 Task: Add an event with the title Conference: Industry Summit, date '2024/05/20', time 7:30 AM to 9:30 AMand add a description: The Industry Summit is a premier gathering of professionals, experts, and thought leaders in a specific industry or field. It serves as a platform for networking, knowledge sharing, and collaboration, bringing together key stakeholders to discuss emerging trends, challenges, and opportunities within the industry._x000D_
_x000D_
, put the event into Orange category . Add location for the event as: 789 Paseo del Prado, Madrid, Spain, logged in from the account softage.1@softage.netand send the event invitation to softage.7@softage.net and softage.8@softage.net. Set a reminder for the event 3 day before
Action: Mouse moved to (134, 133)
Screenshot: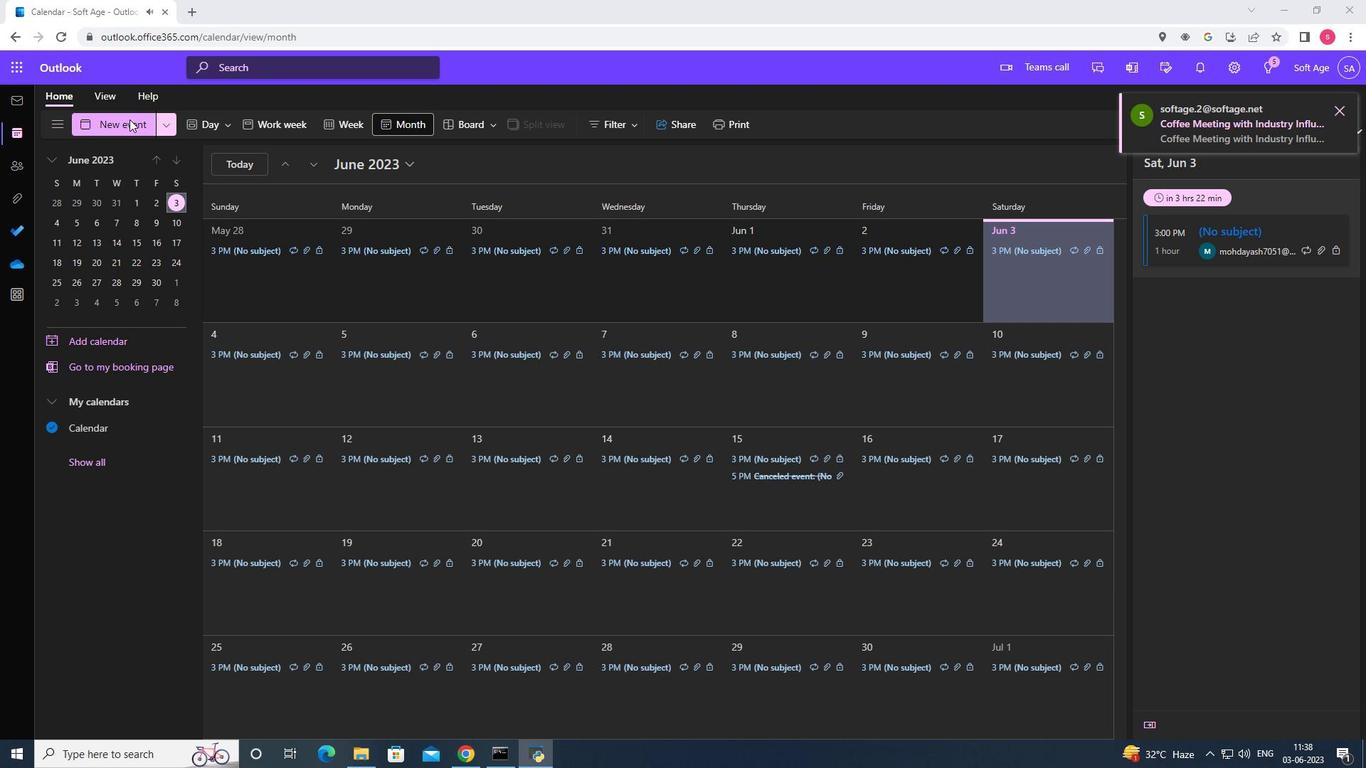 
Action: Mouse pressed left at (134, 133)
Screenshot: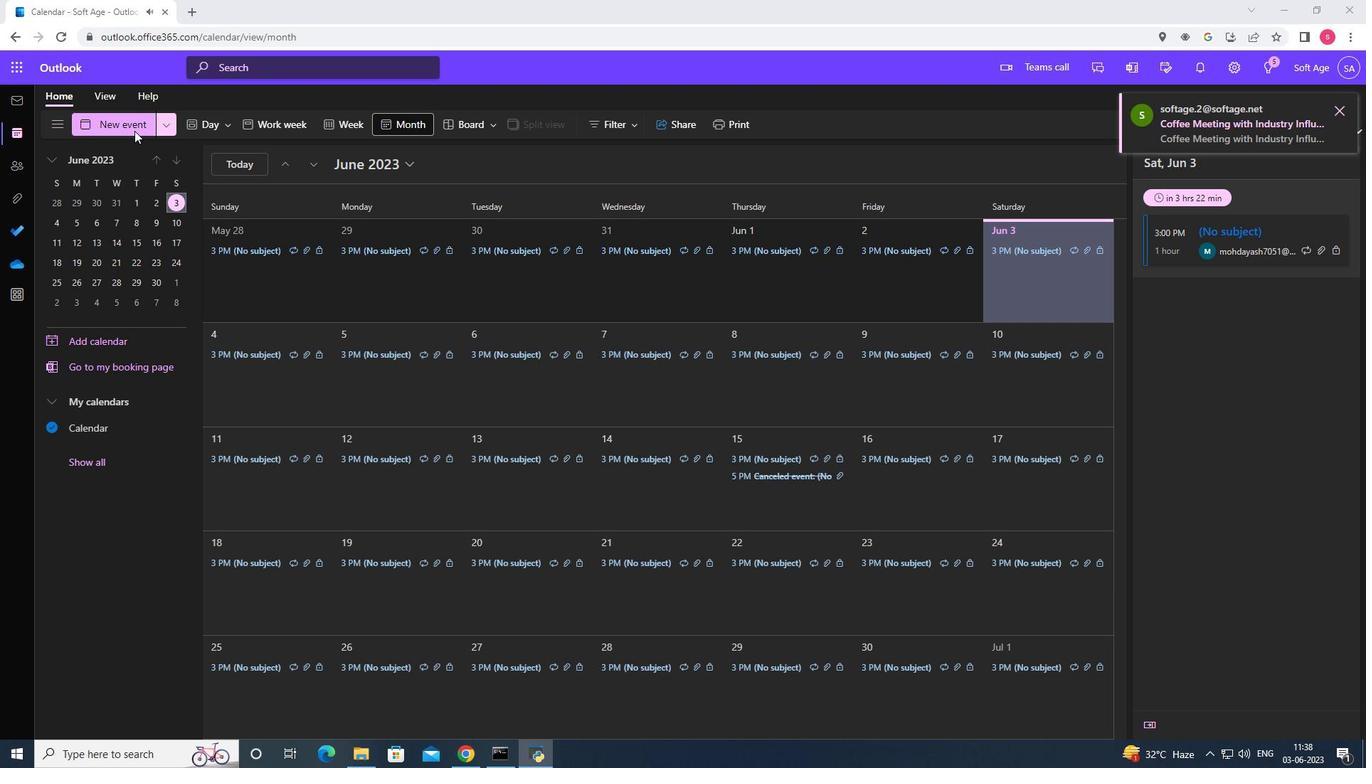 
Action: Mouse moved to (337, 202)
Screenshot: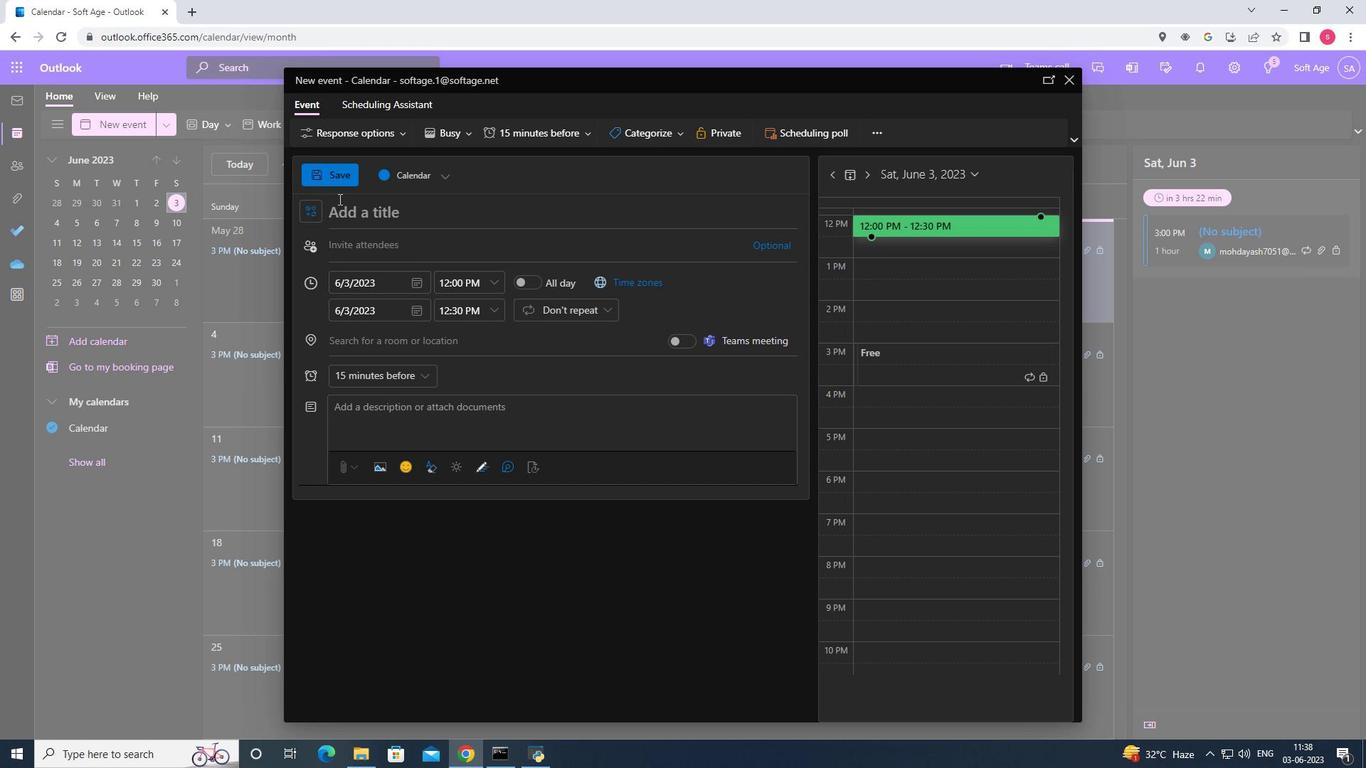 
Action: Key pressed <Key.shift><Key.shift><Key.shift><Key.shift><Key.shift><Key.shift><Key.shift>Conference<Key.shift><Key.shift><Key.shift><Key.shift><Key.shift><Key.shift><Key.shift><Key.shift><Key.shift><Key.shift><Key.shift><Key.shift><Key.shift><Key.shift><Key.shift><Key.shift><Key.shift><Key.shift><Key.shift><Key.shift><Key.shift><Key.shift><Key.shift><Key.shift><Key.shift>:<Key.space><Key.shift>Industry<Key.space><Key.shift>Summit
Screenshot: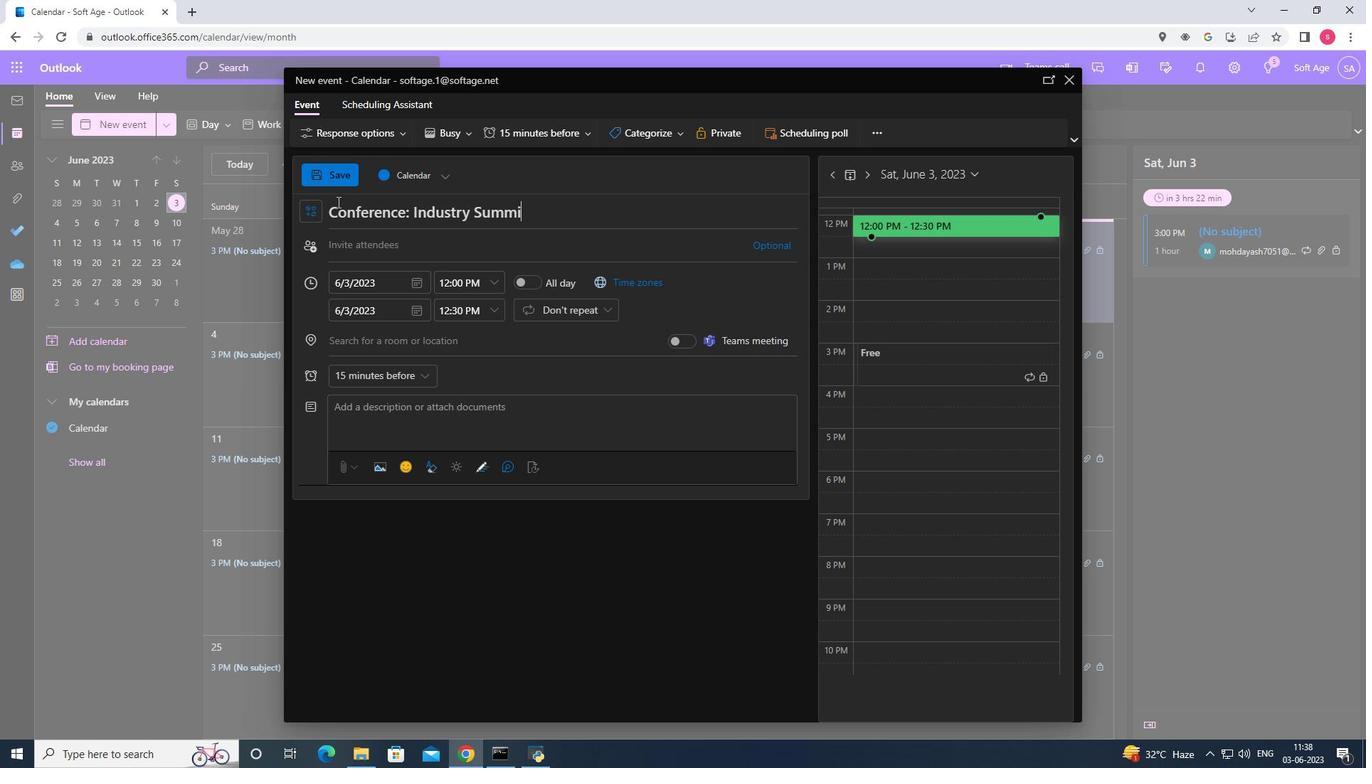 
Action: Mouse moved to (414, 288)
Screenshot: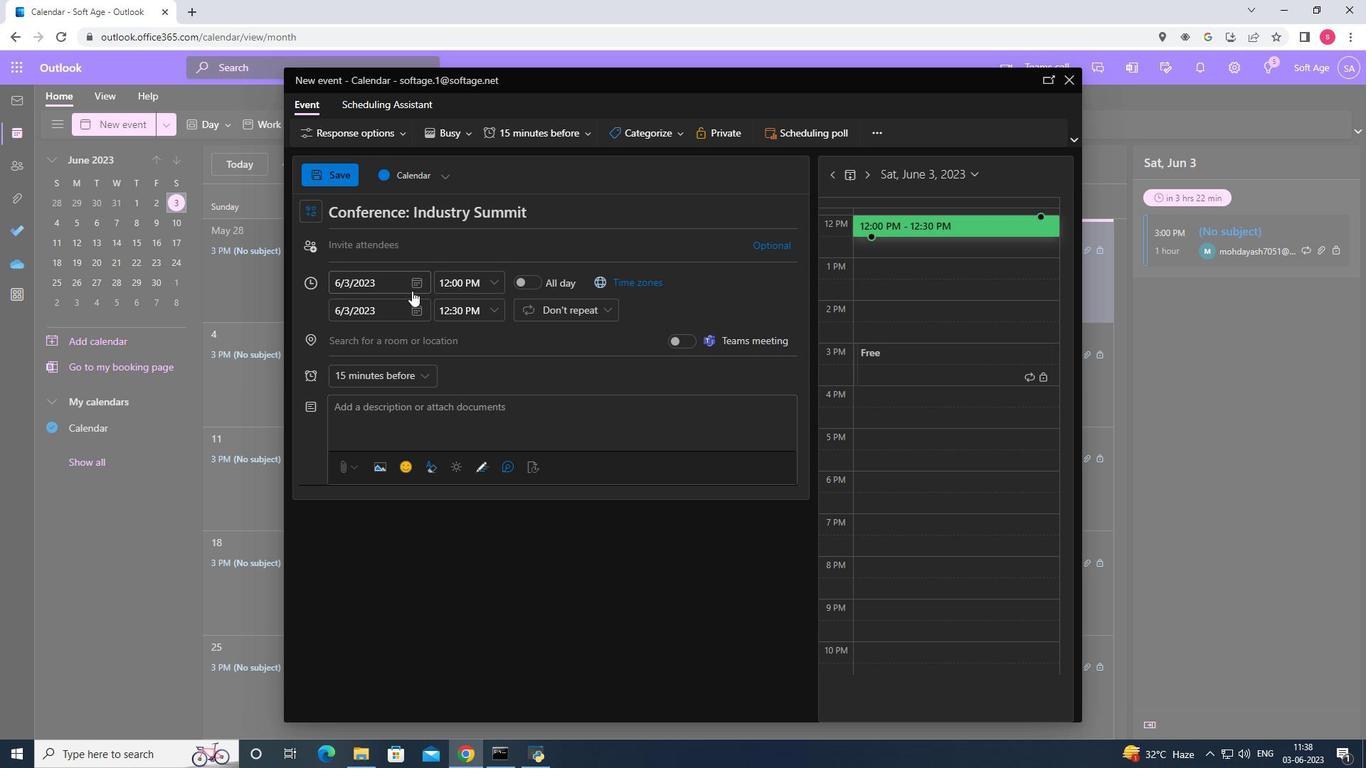 
Action: Mouse pressed left at (414, 288)
Screenshot: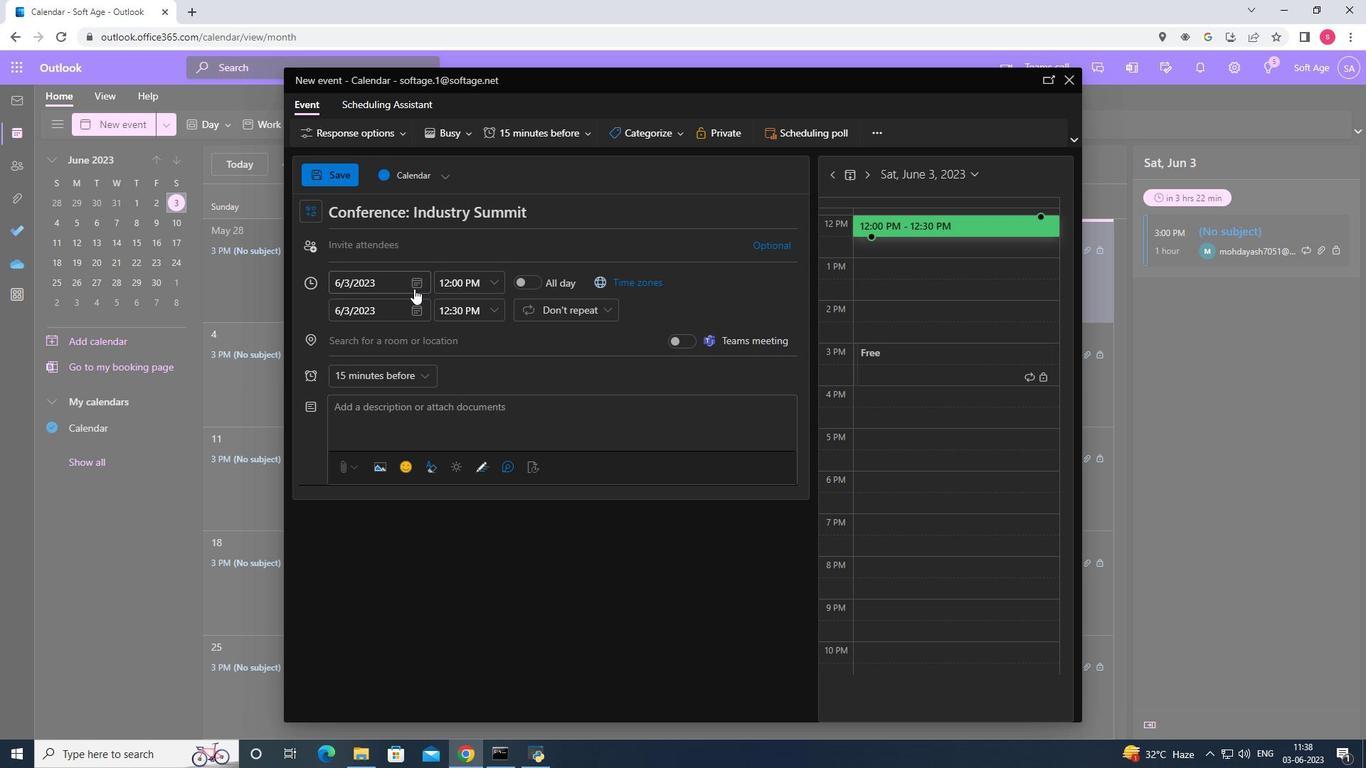 
Action: Mouse moved to (469, 309)
Screenshot: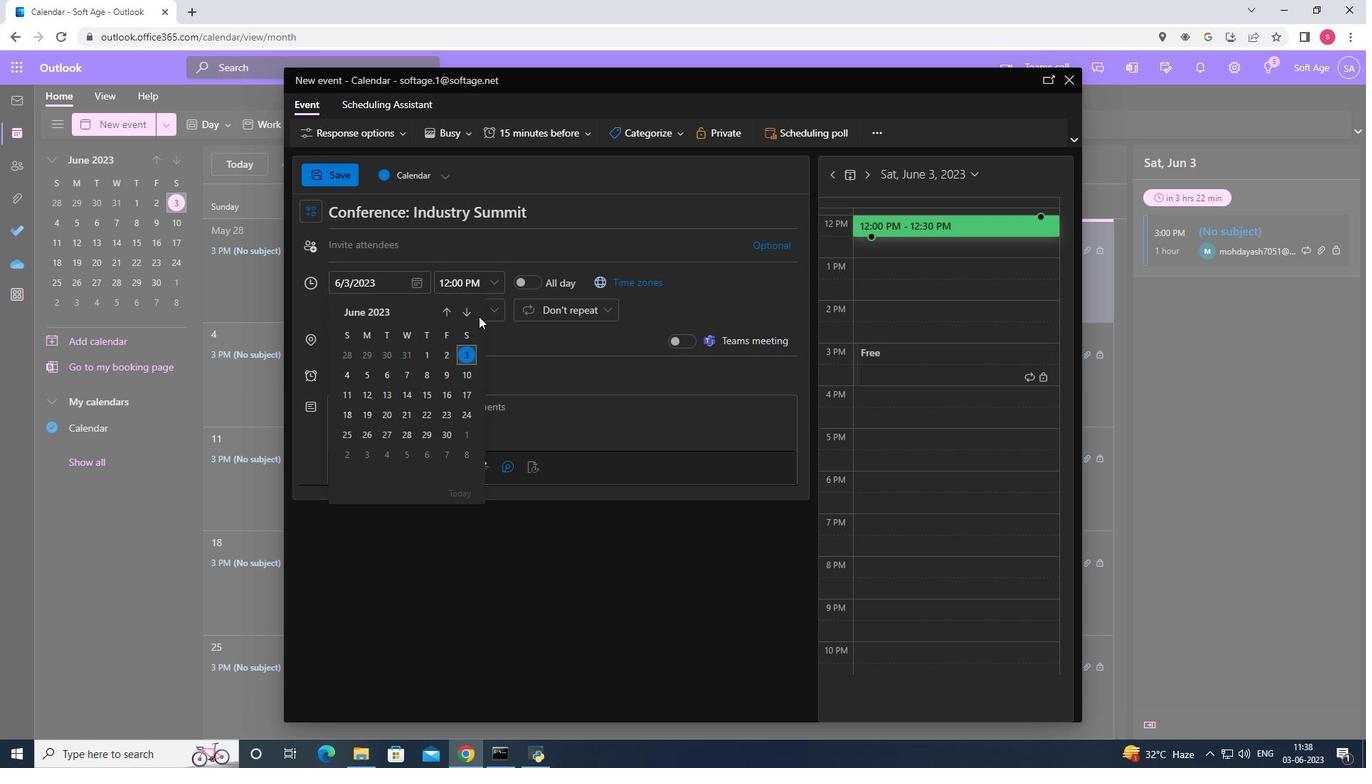
Action: Mouse pressed left at (469, 309)
Screenshot: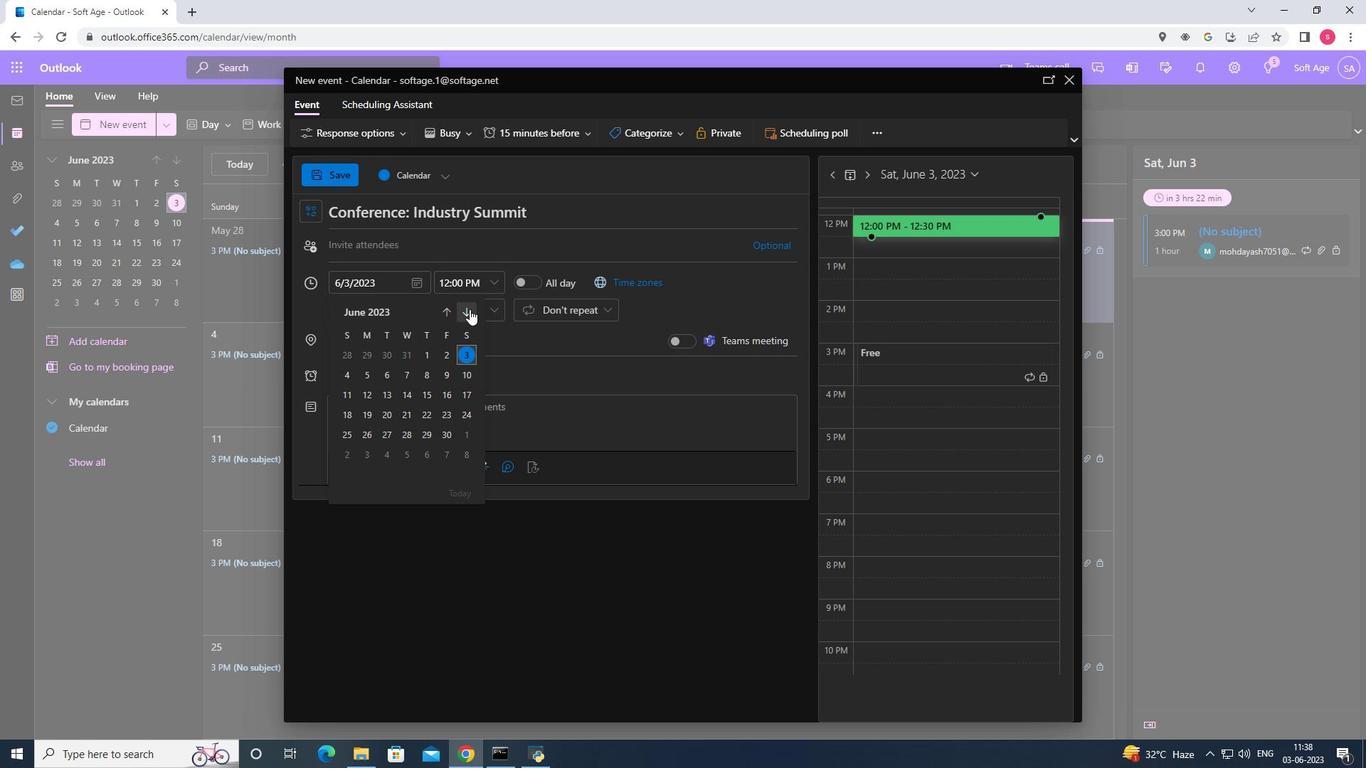 
Action: Mouse pressed left at (469, 309)
Screenshot: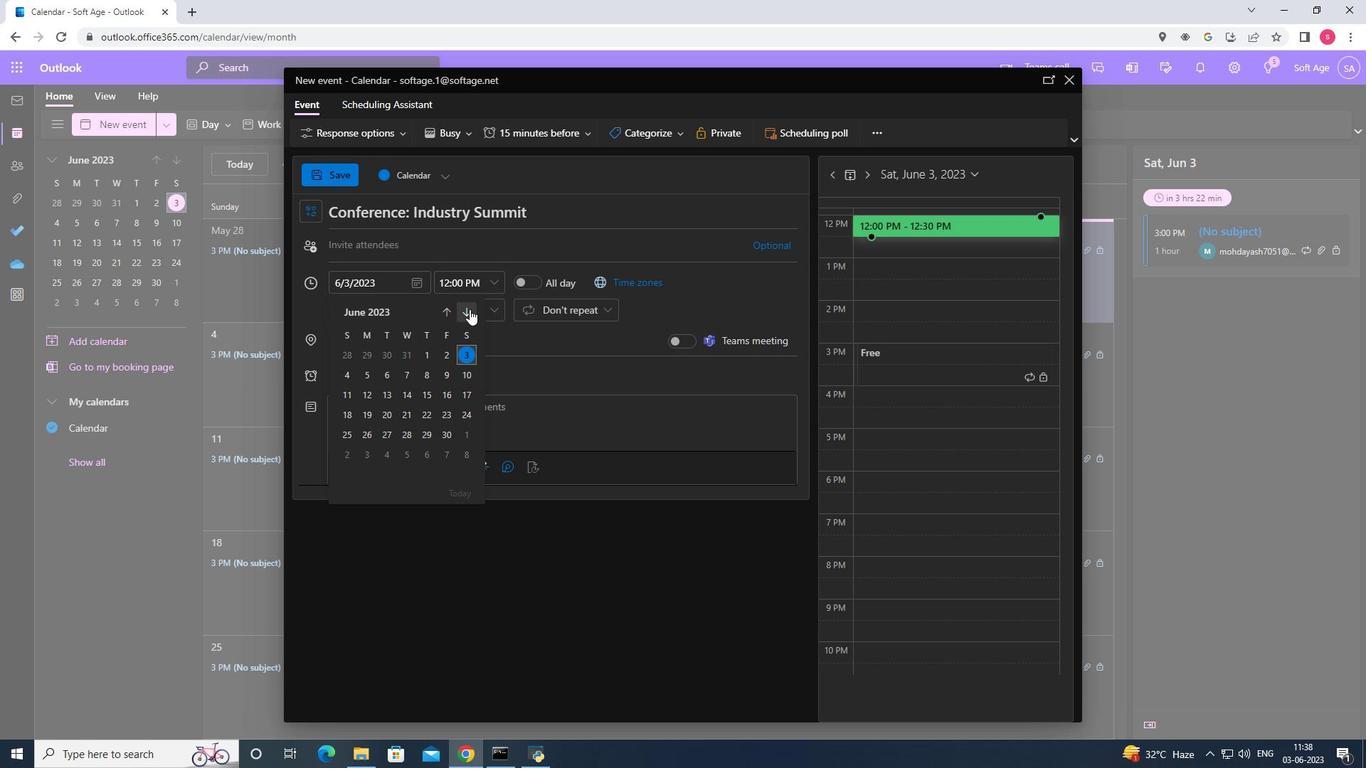 
Action: Mouse pressed left at (469, 309)
Screenshot: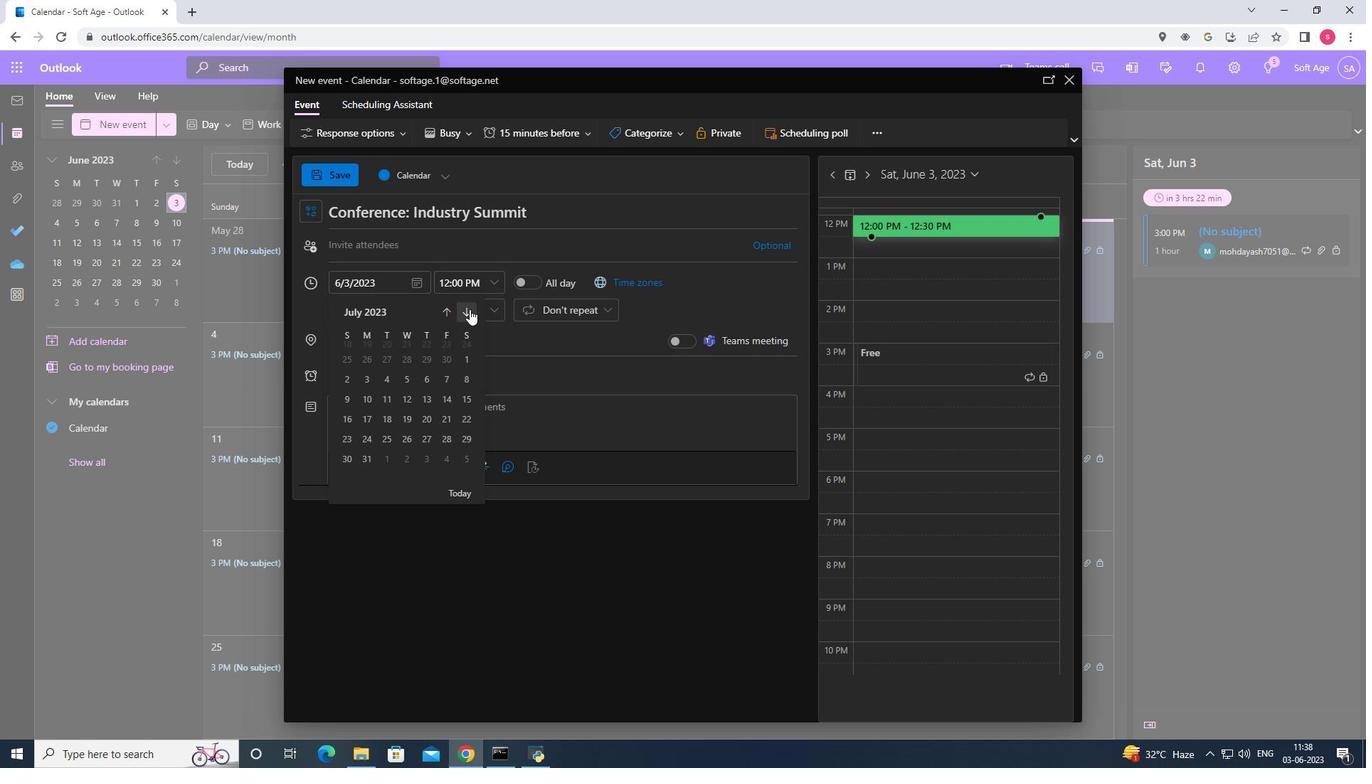 
Action: Mouse pressed left at (469, 309)
Screenshot: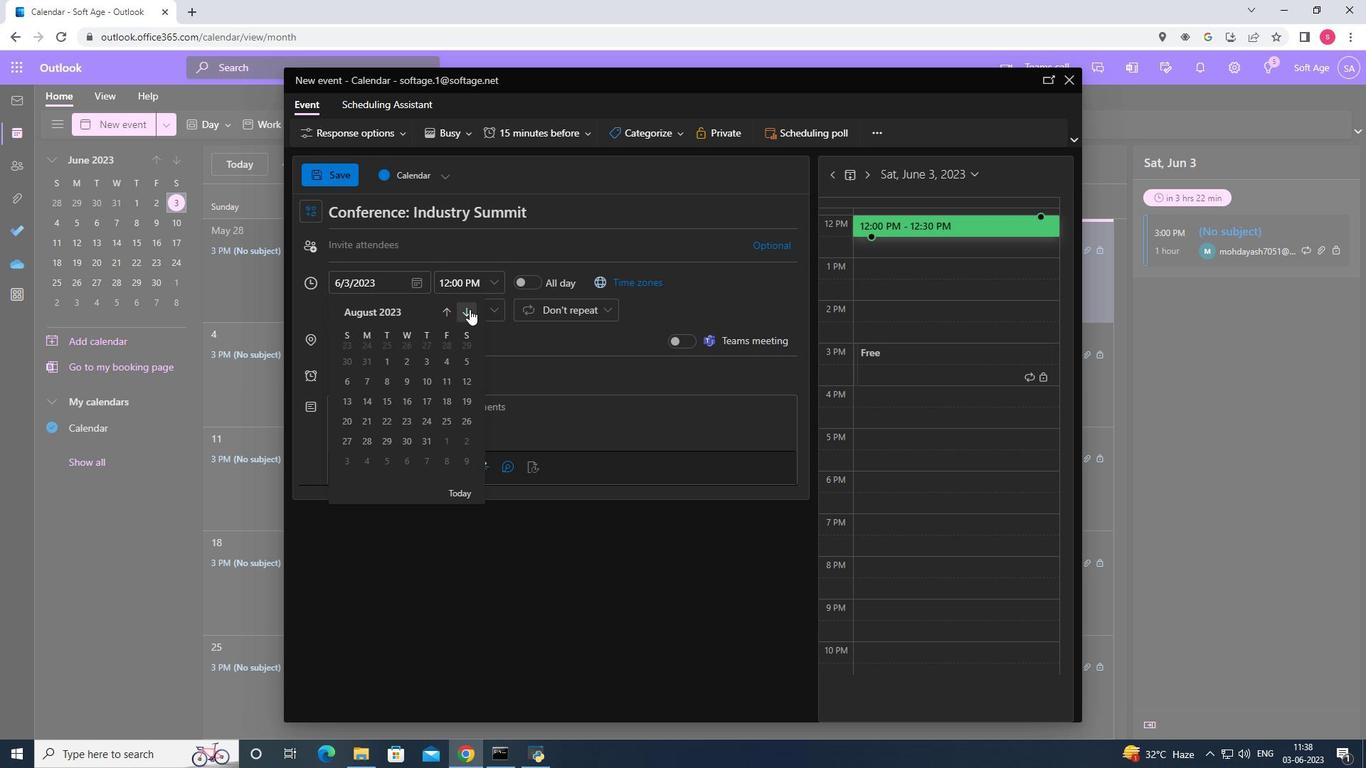 
Action: Mouse pressed left at (469, 309)
Screenshot: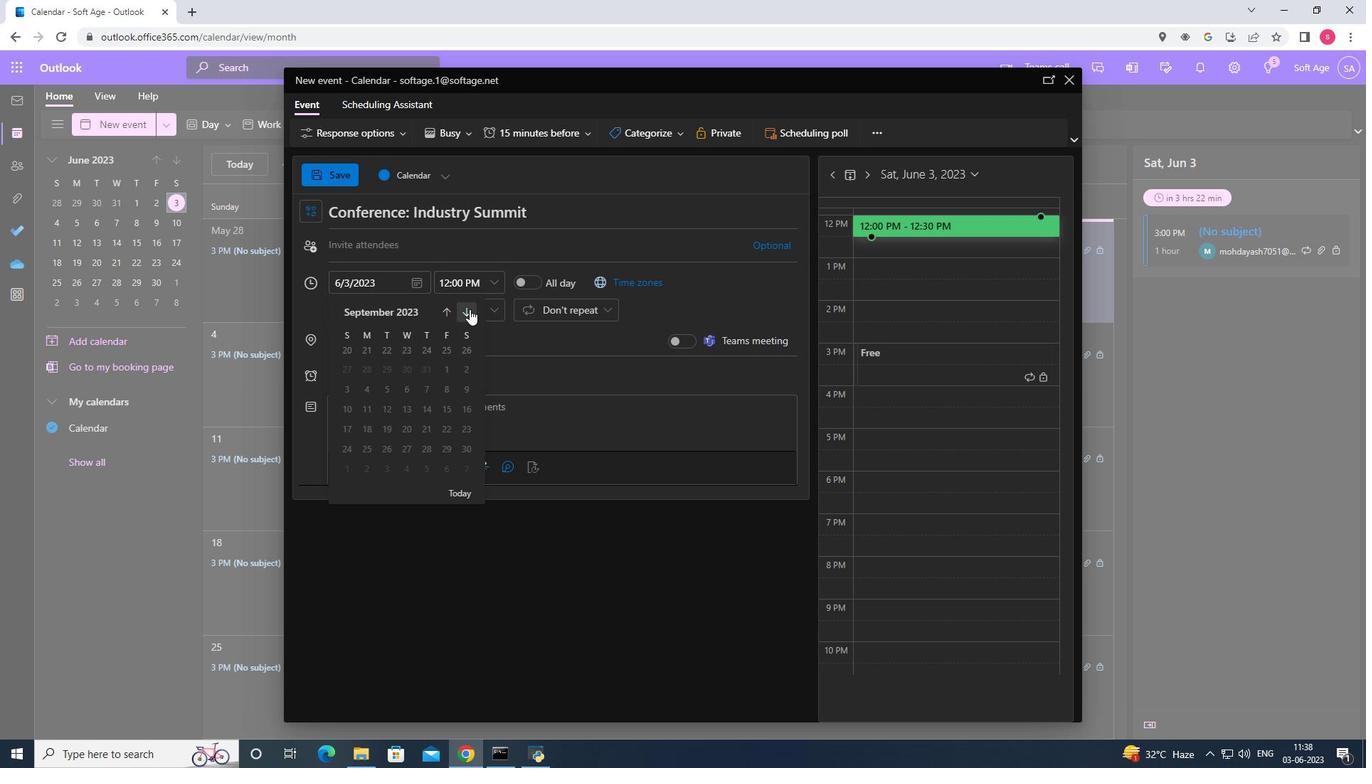
Action: Mouse pressed left at (469, 309)
Screenshot: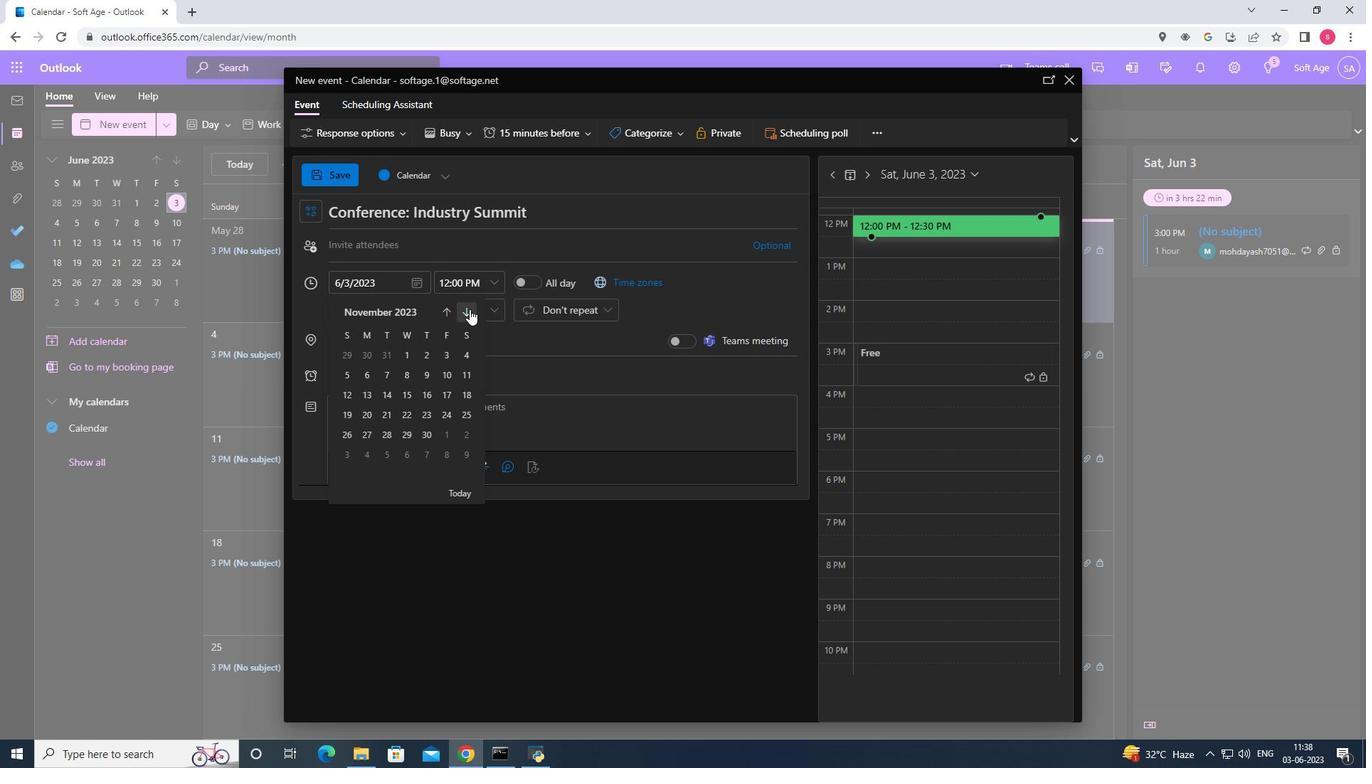 
Action: Mouse pressed left at (469, 309)
Screenshot: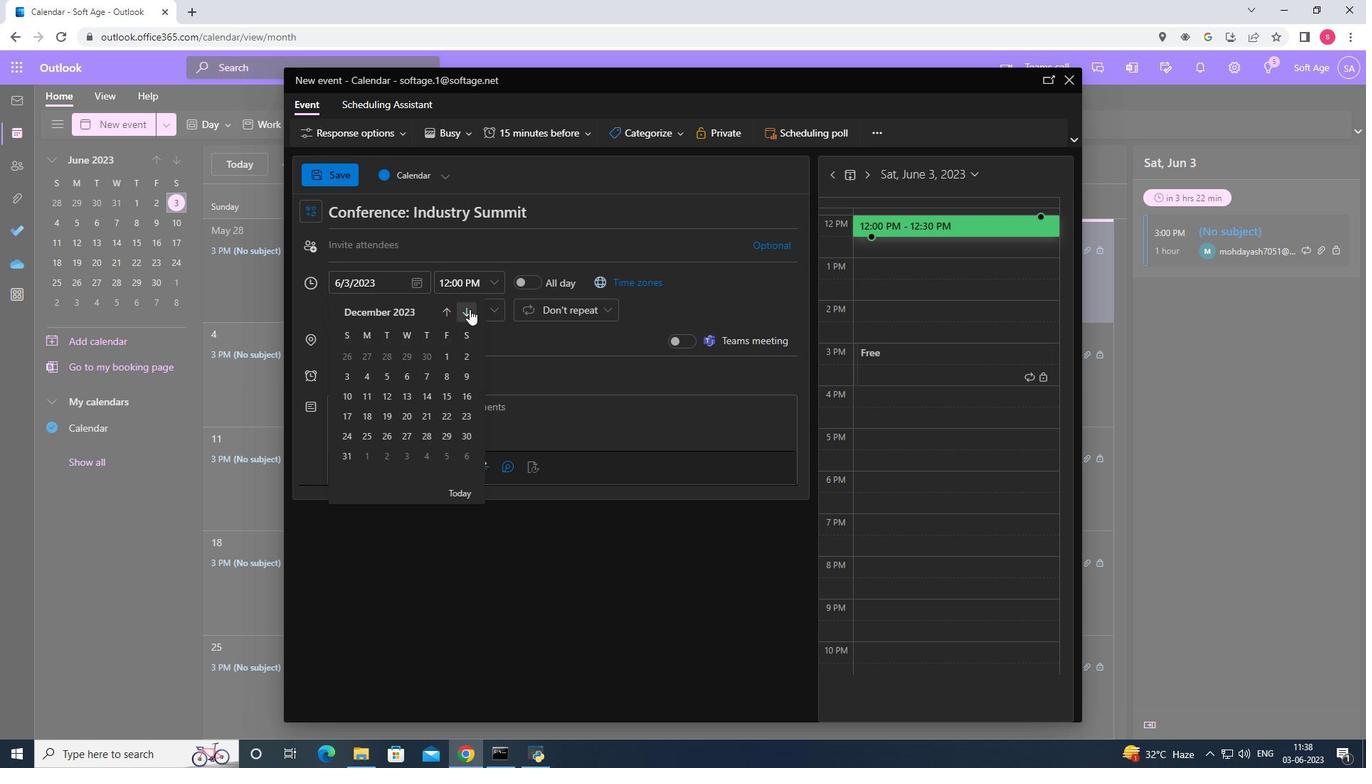 
Action: Mouse pressed left at (469, 309)
Screenshot: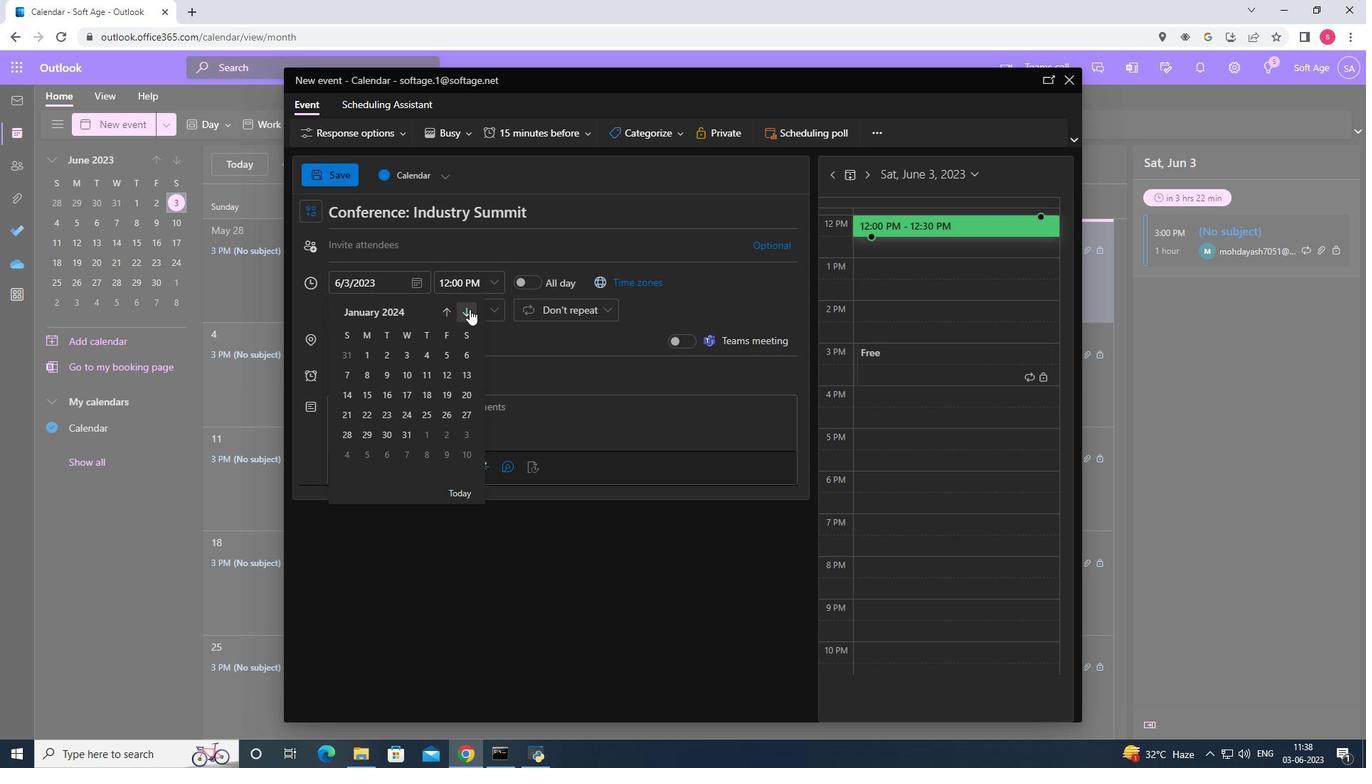 
Action: Mouse pressed left at (469, 309)
Screenshot: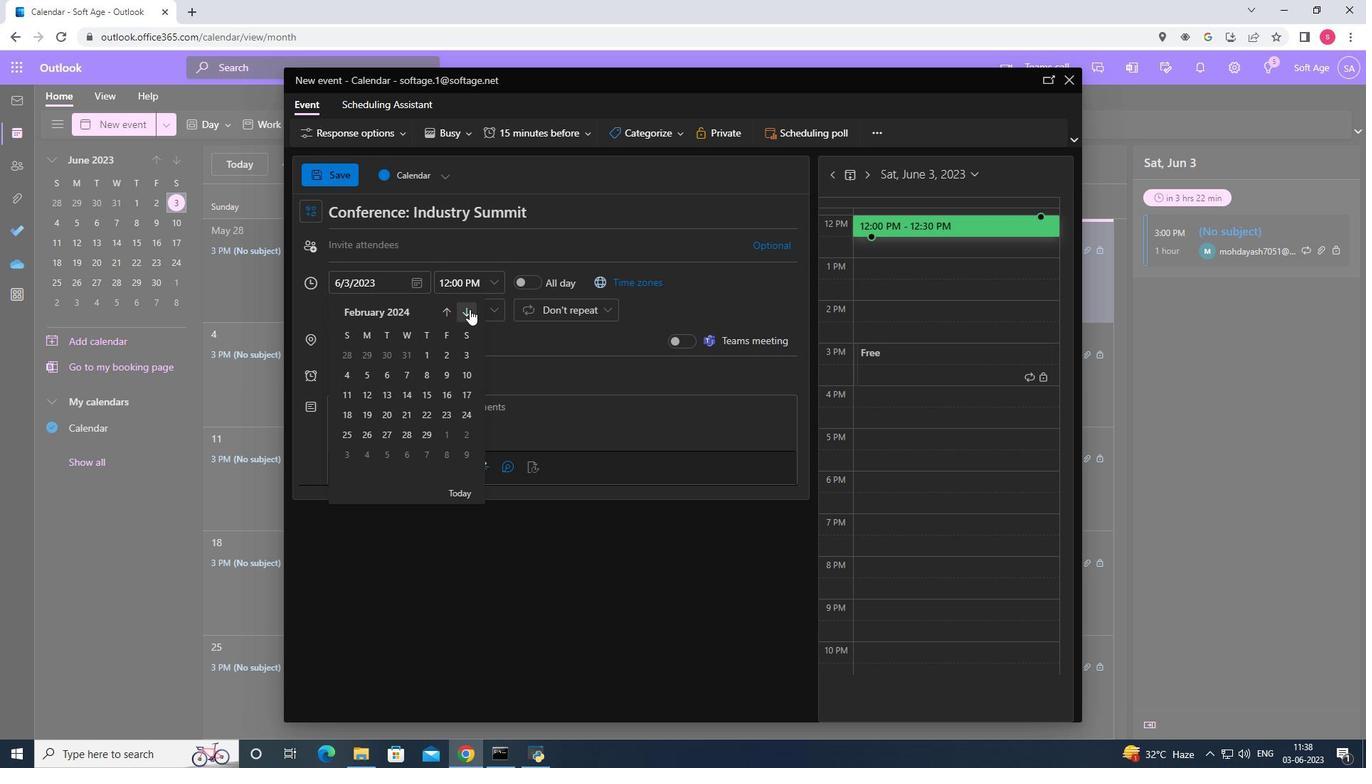 
Action: Mouse pressed left at (469, 309)
Screenshot: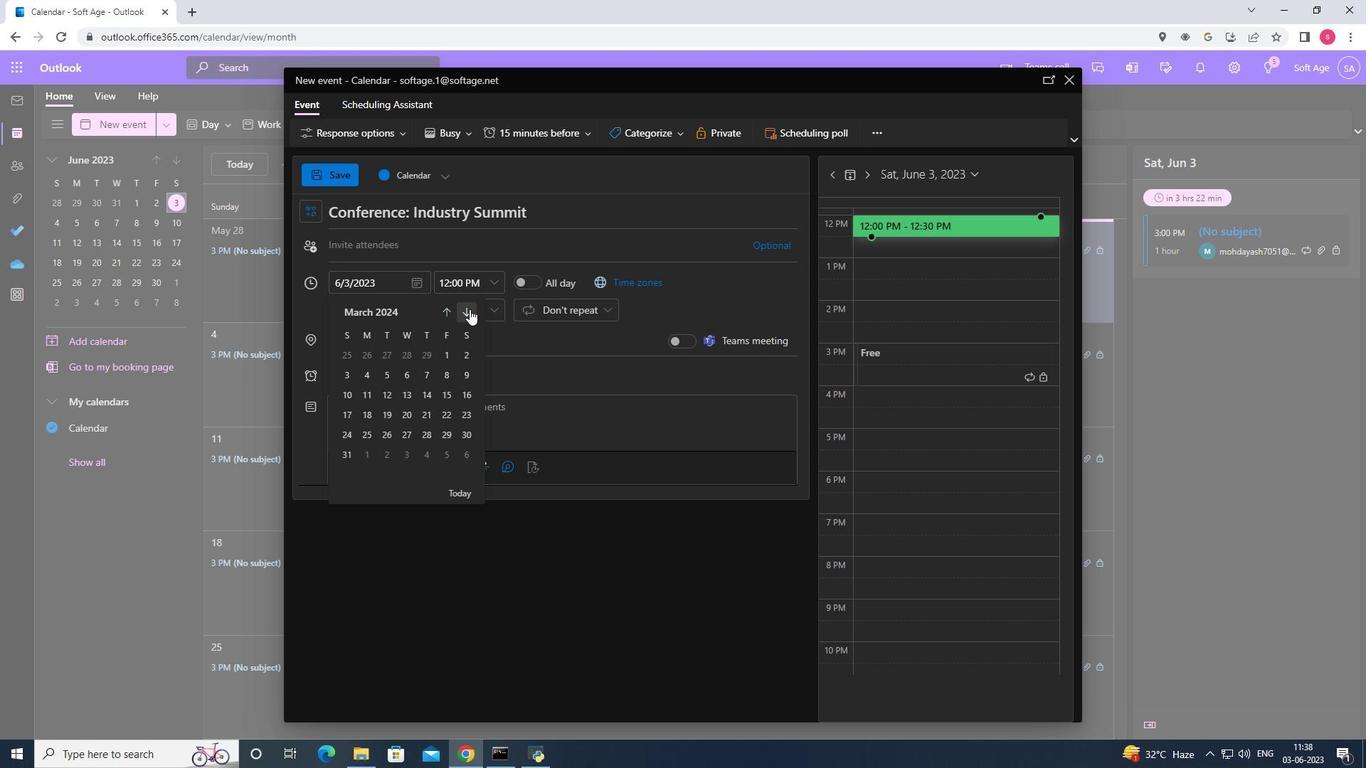 
Action: Mouse pressed left at (469, 309)
Screenshot: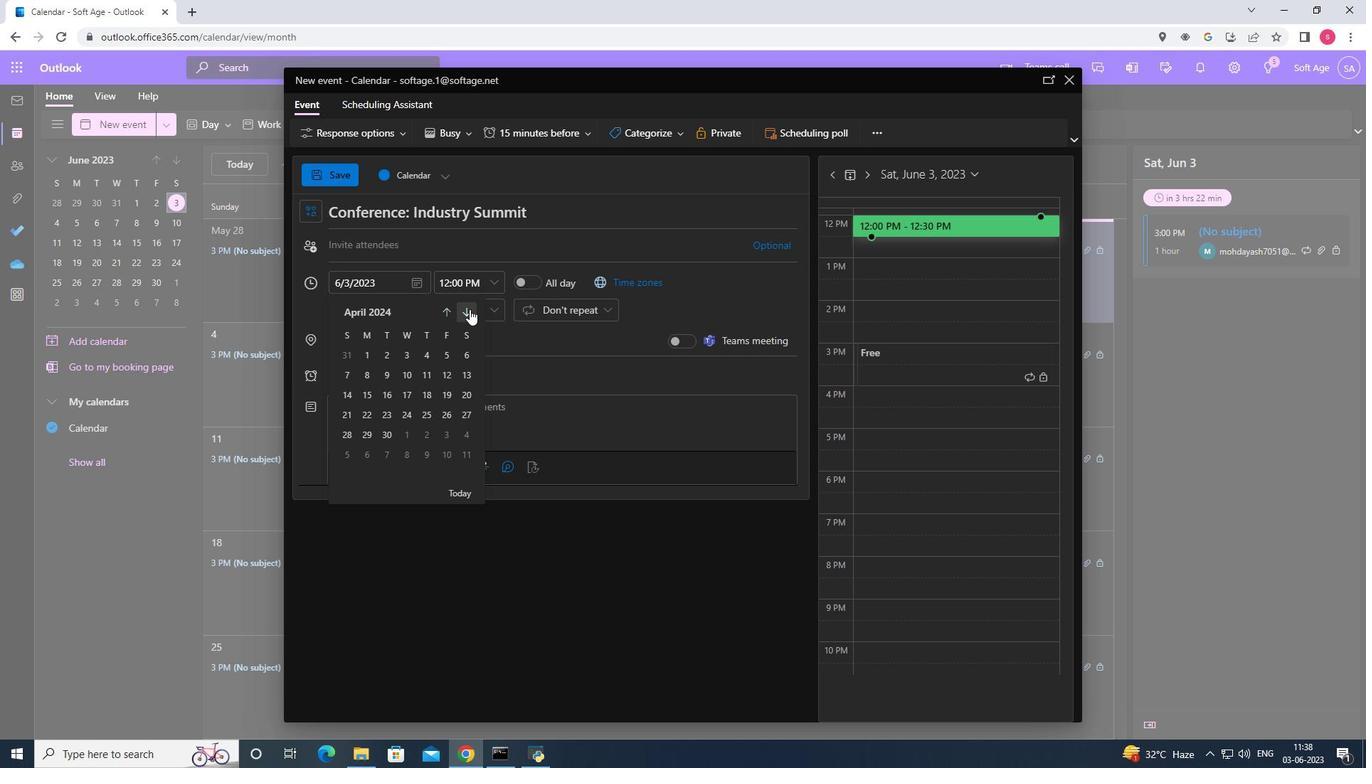 
Action: Mouse moved to (370, 419)
Screenshot: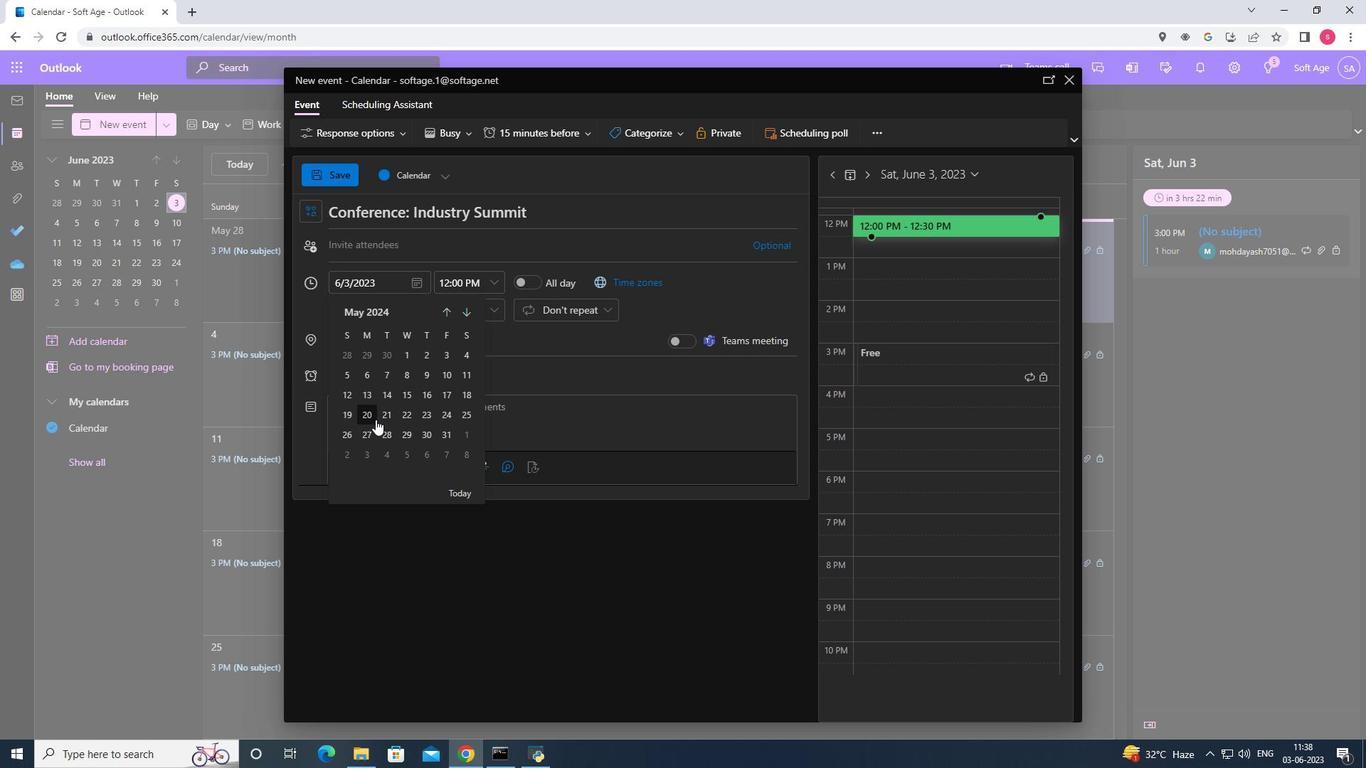 
Action: Mouse pressed left at (370, 419)
Screenshot: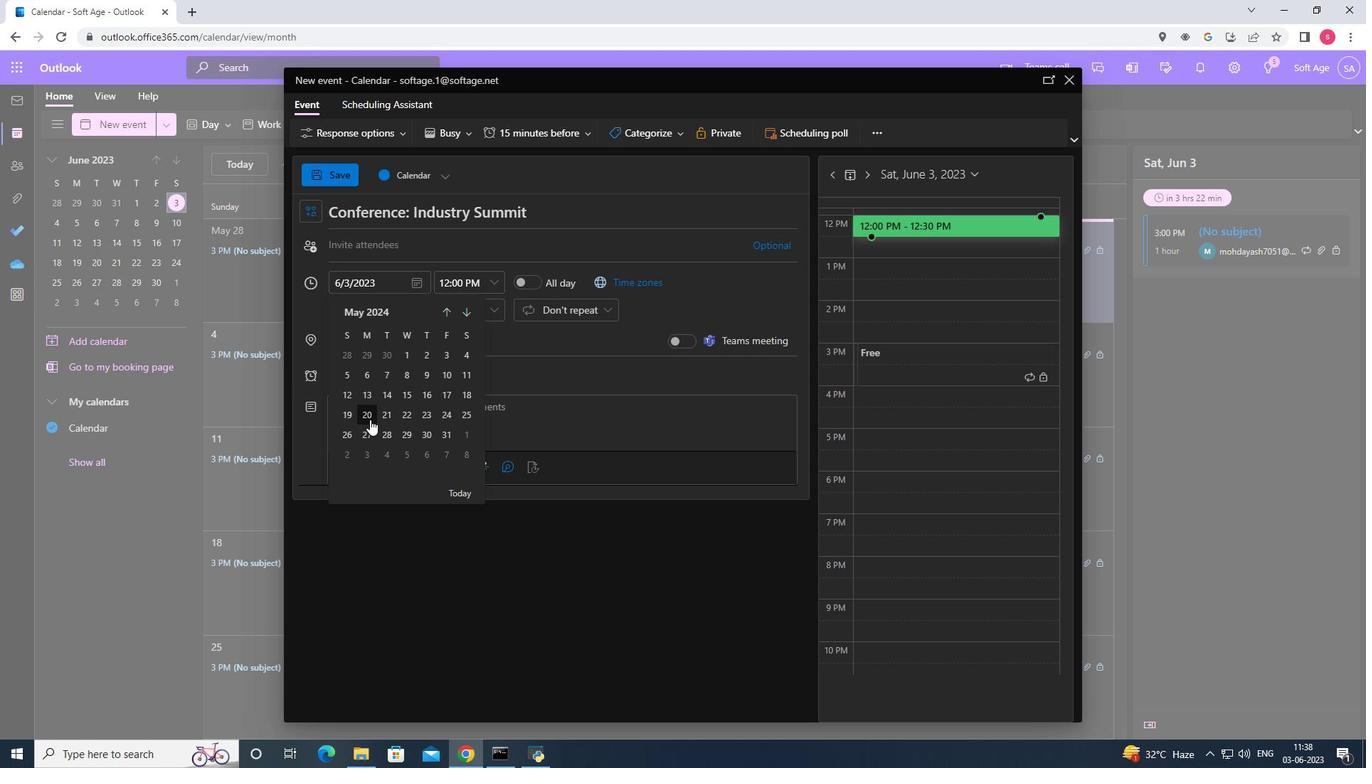 
Action: Mouse moved to (491, 286)
Screenshot: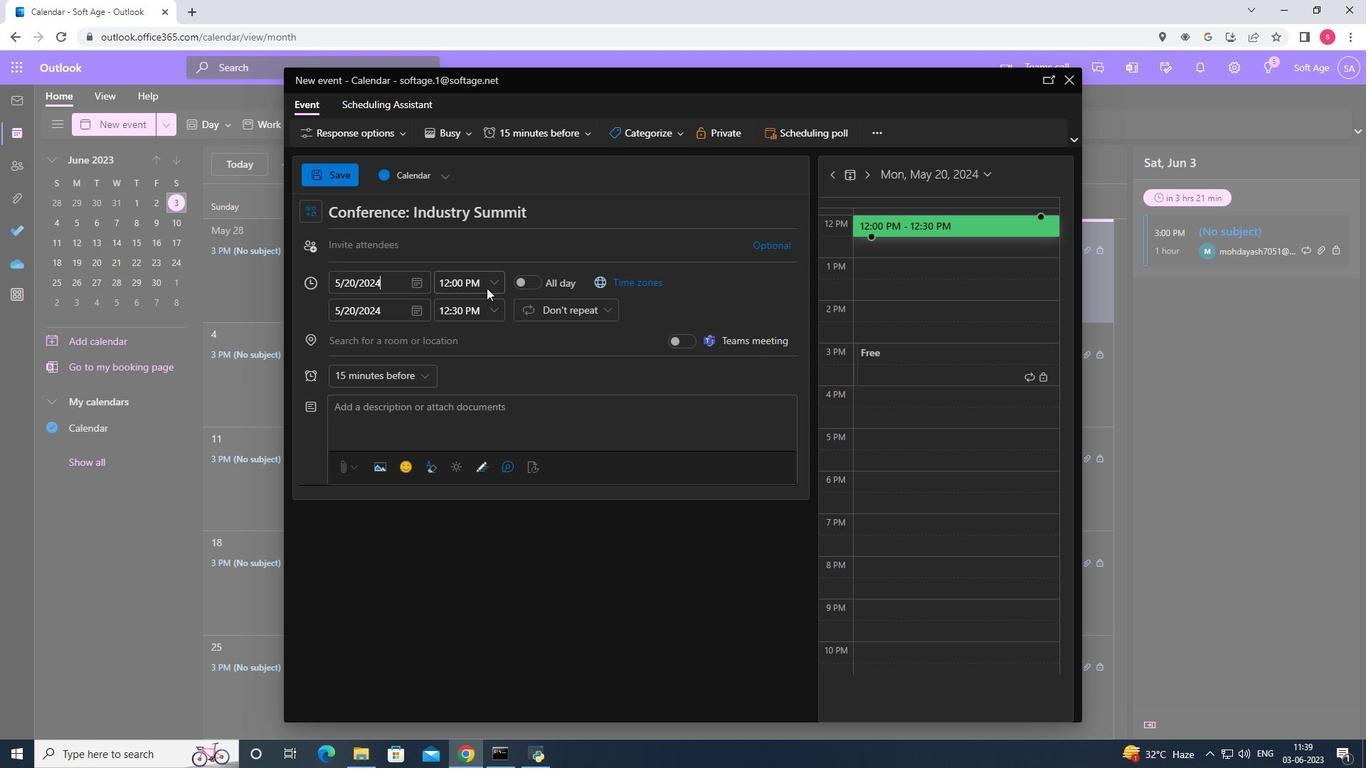 
Action: Mouse pressed left at (491, 286)
Screenshot: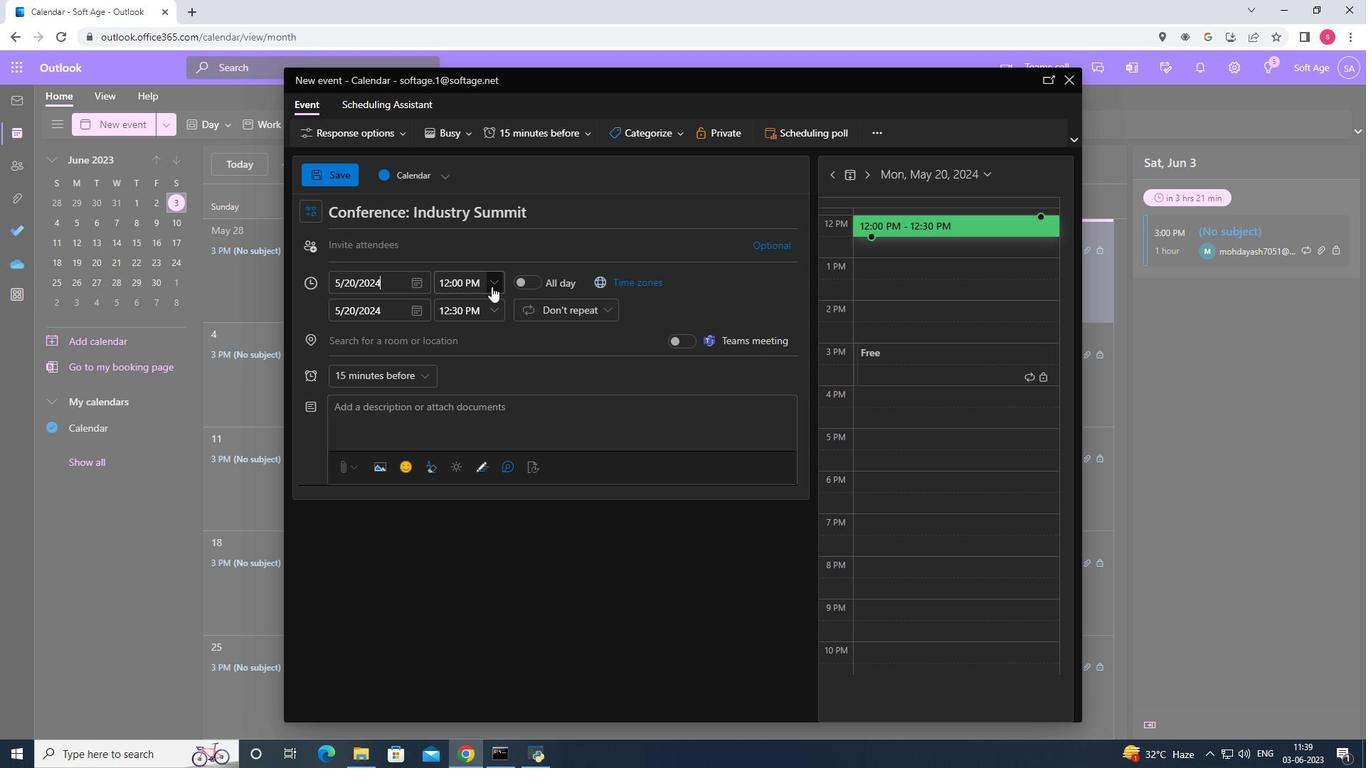 
Action: Mouse moved to (512, 301)
Screenshot: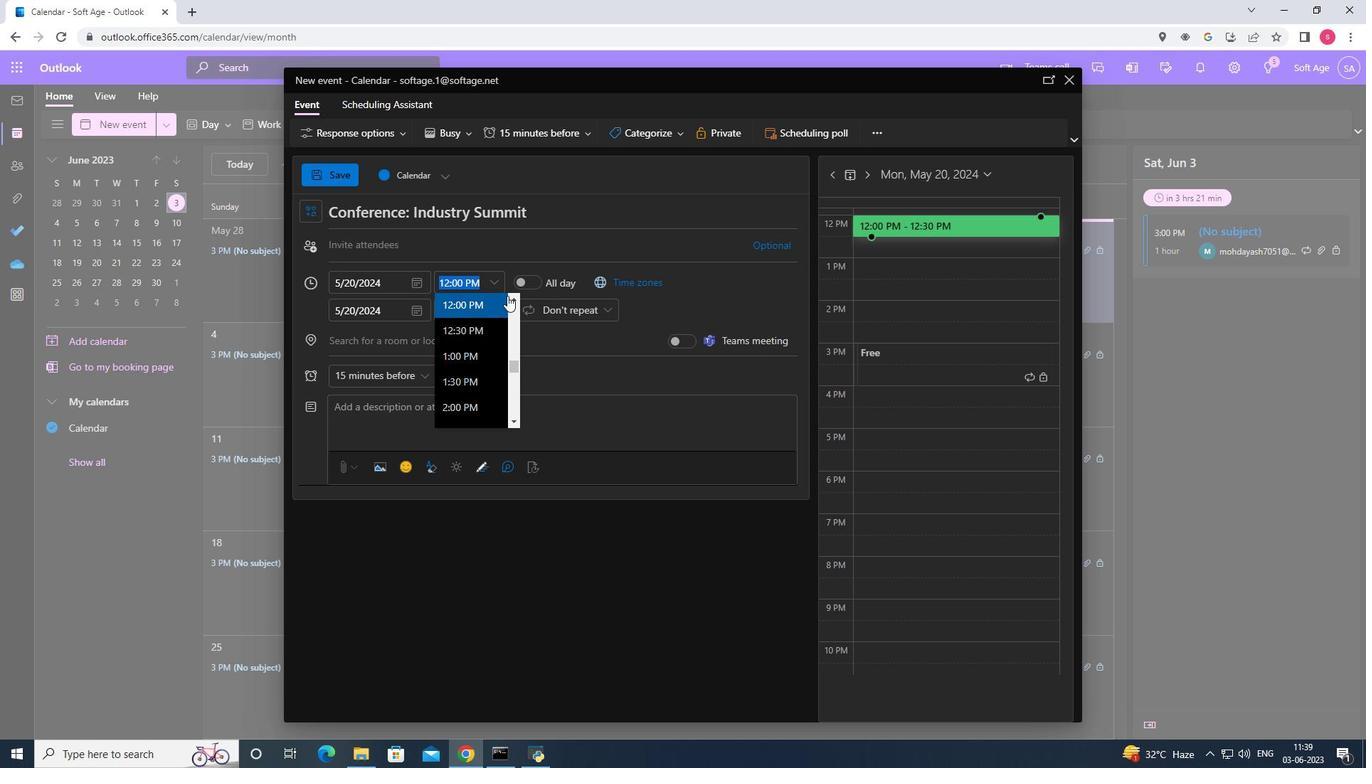 
Action: Mouse pressed left at (512, 301)
Screenshot: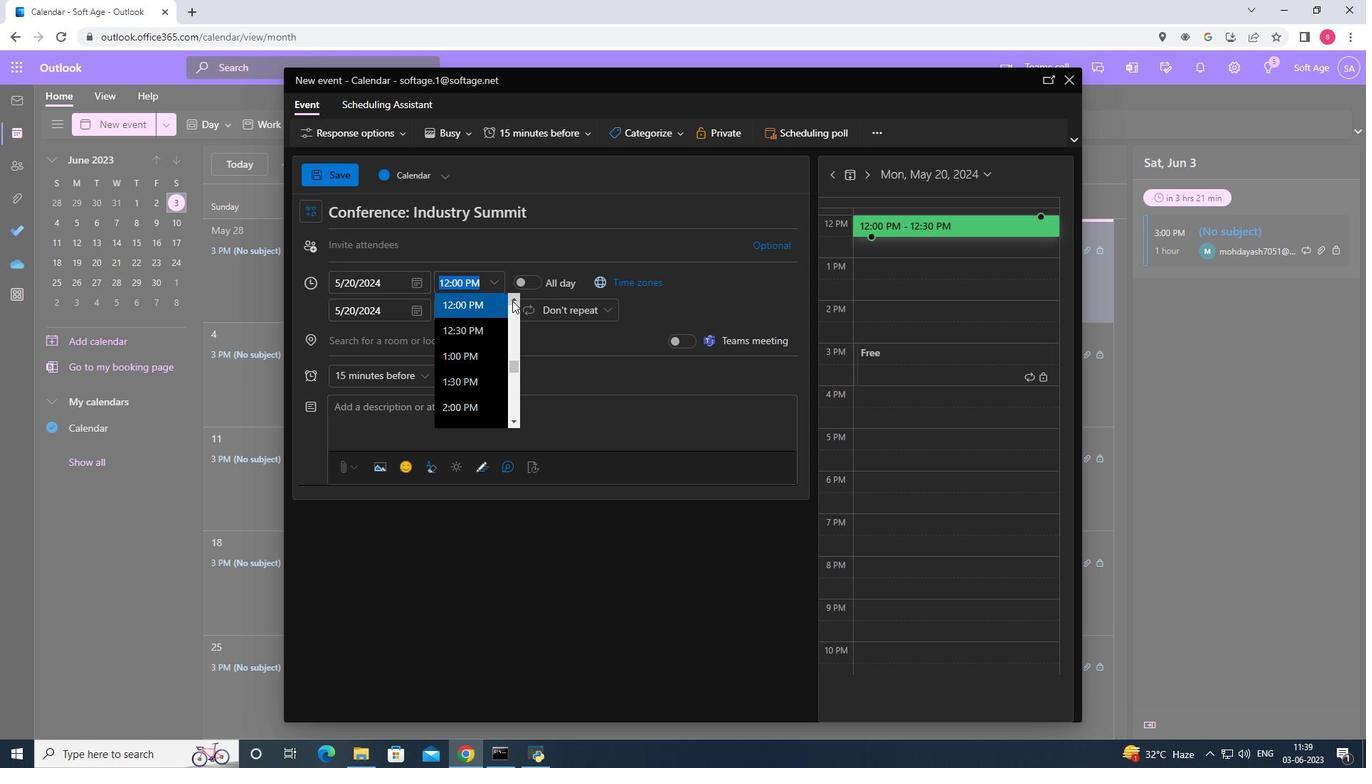 
Action: Mouse pressed left at (512, 301)
Screenshot: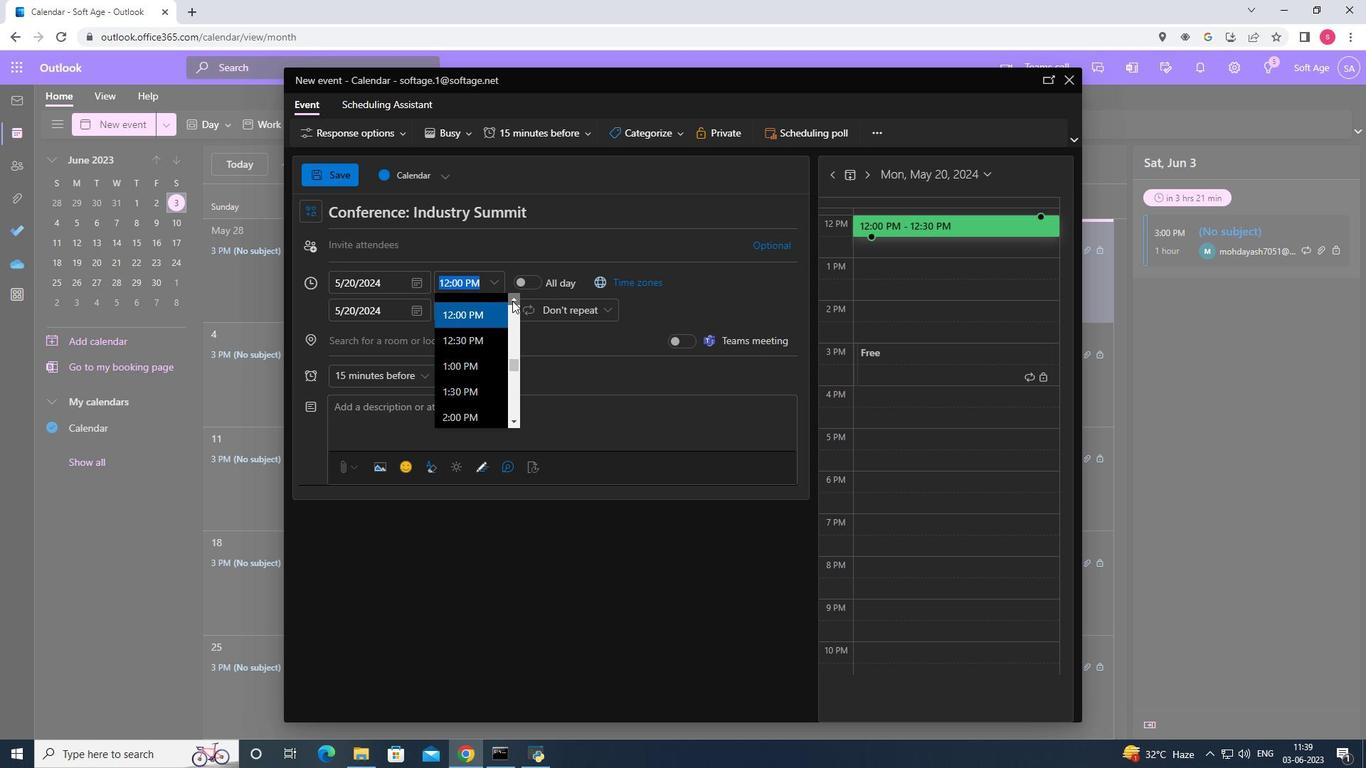 
Action: Mouse pressed left at (512, 301)
Screenshot: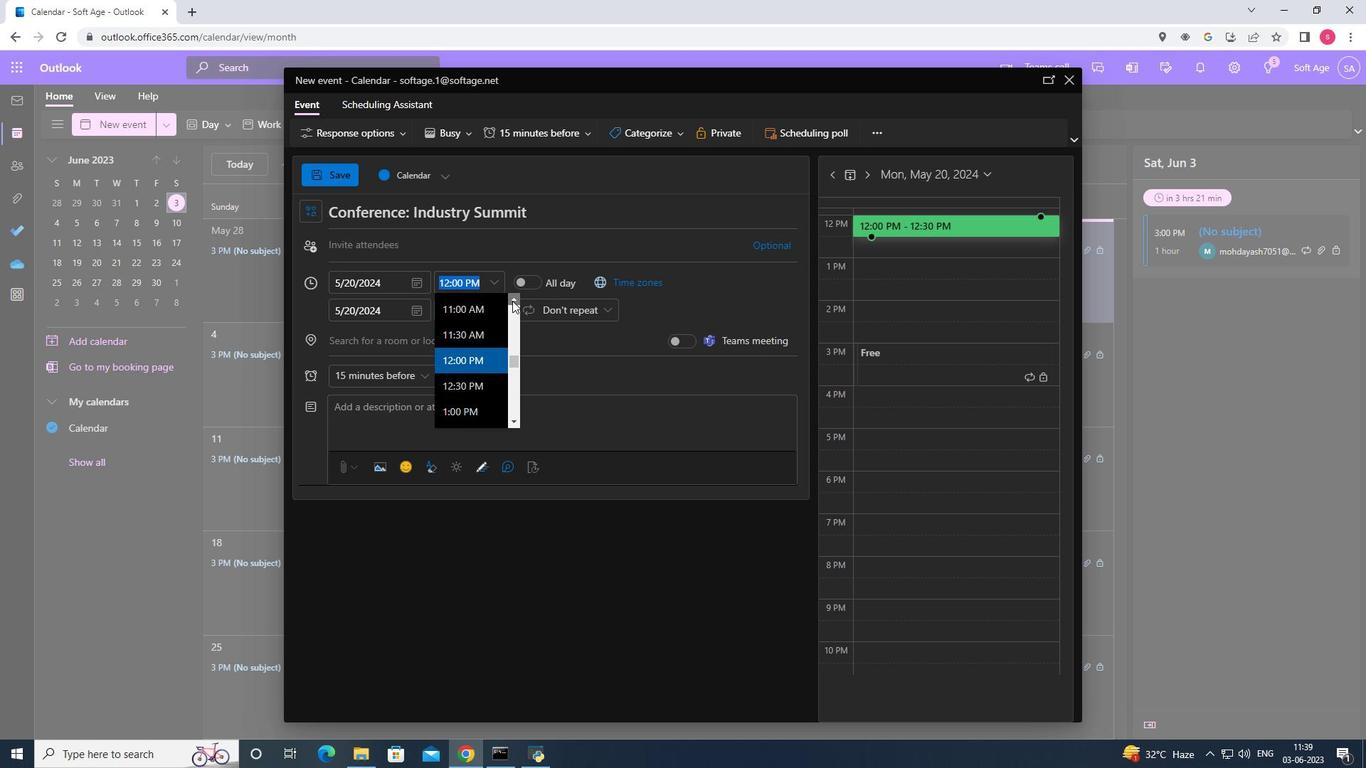 
Action: Mouse moved to (453, 377)
Screenshot: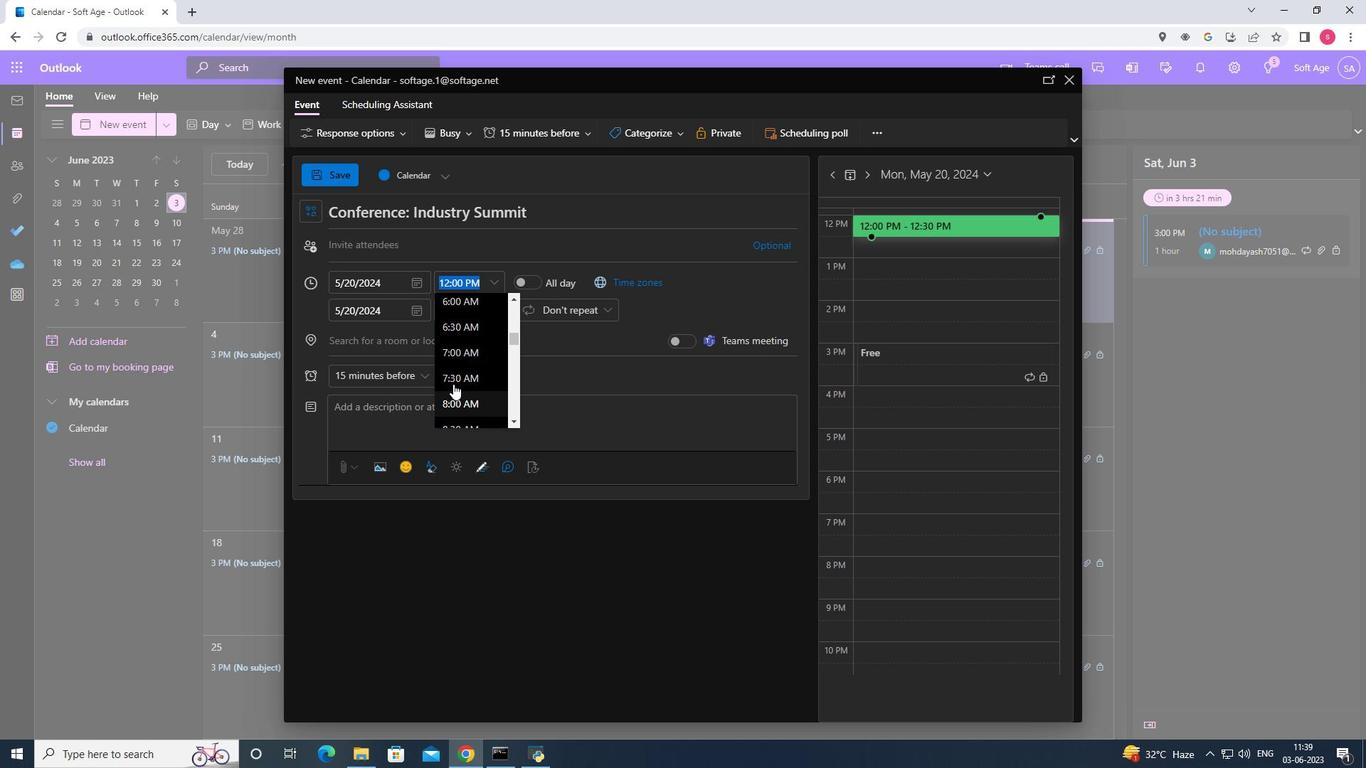 
Action: Mouse pressed left at (453, 377)
Screenshot: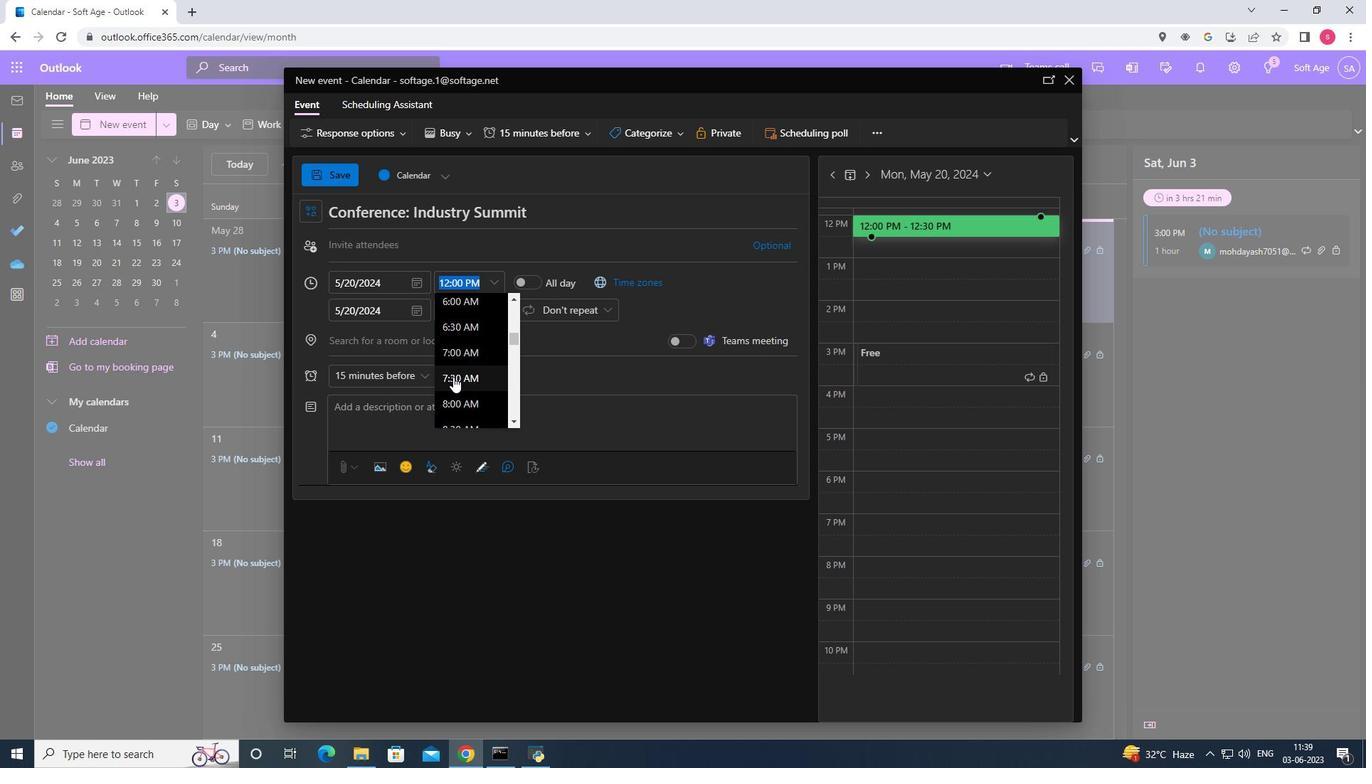 
Action: Mouse moved to (501, 311)
Screenshot: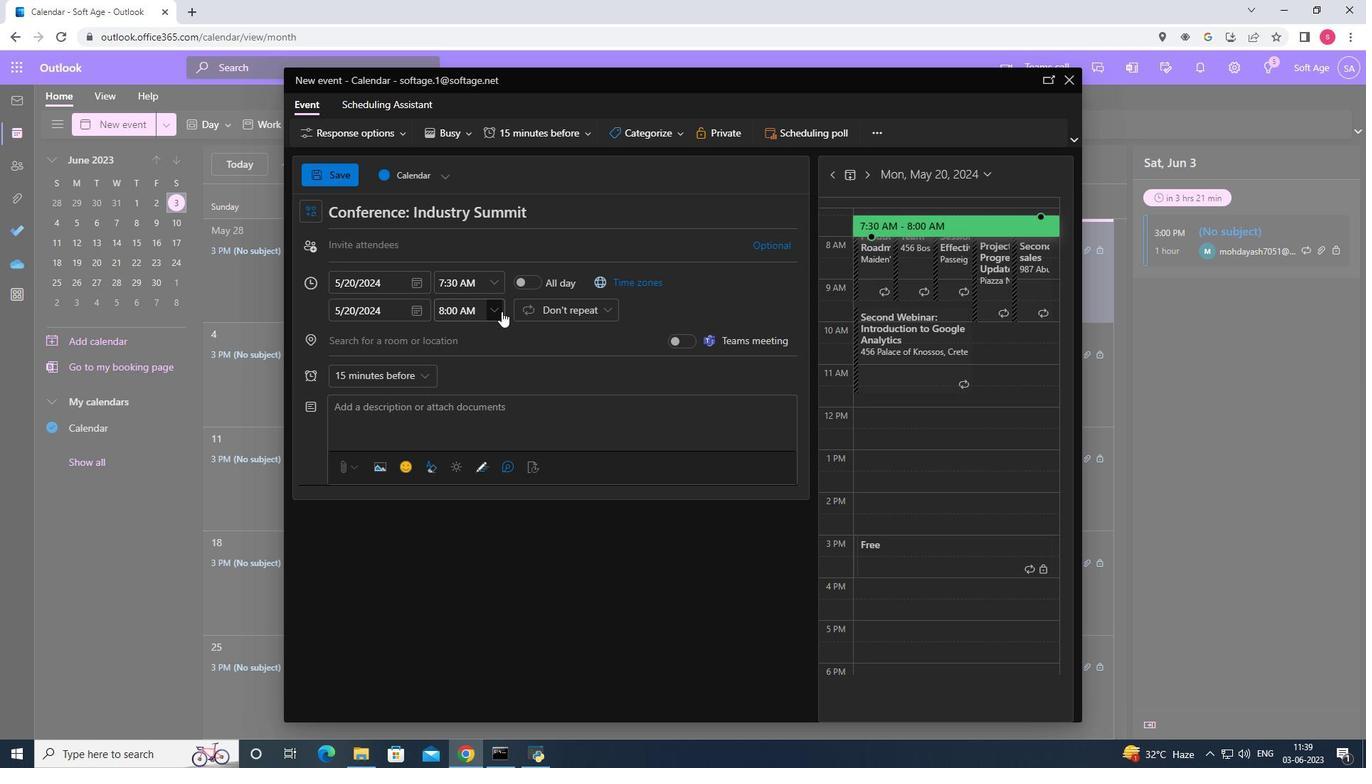 
Action: Mouse pressed left at (501, 311)
Screenshot: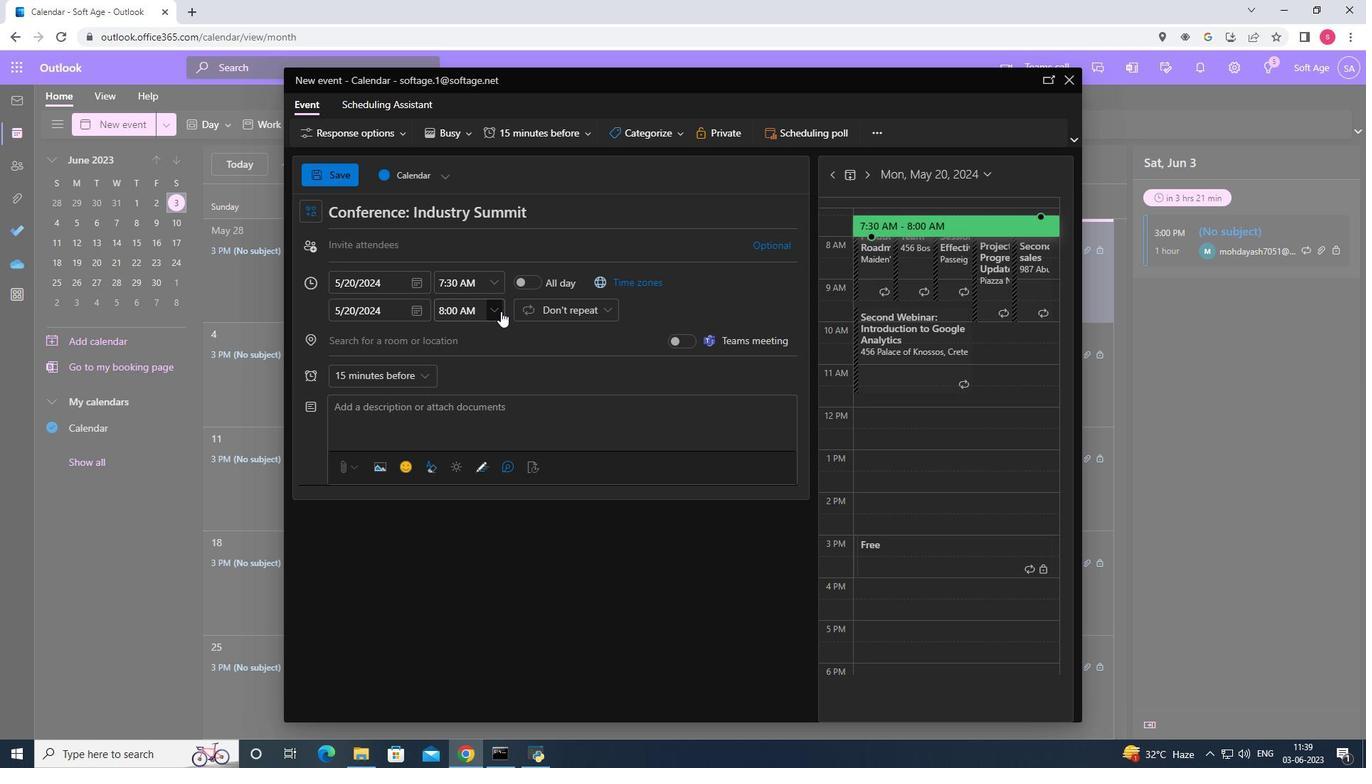 
Action: Mouse moved to (477, 403)
Screenshot: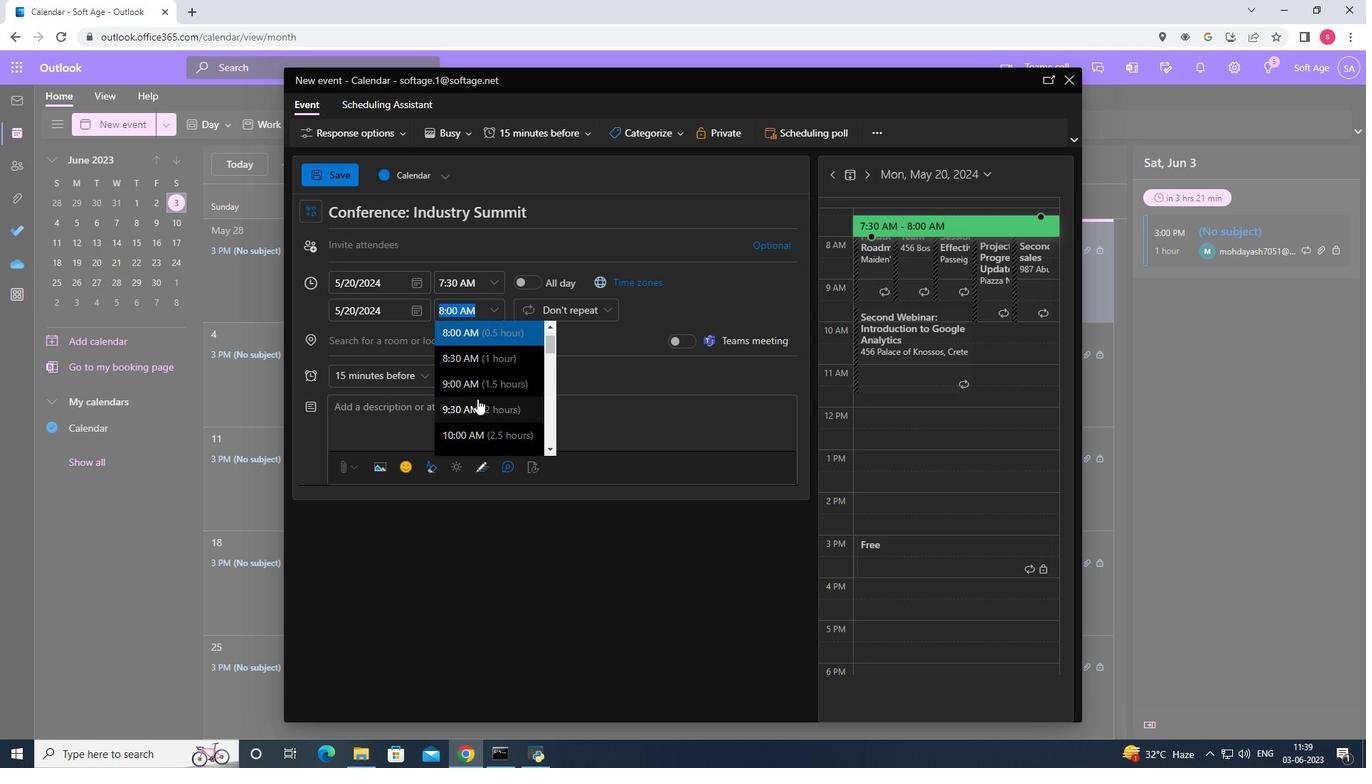 
Action: Mouse pressed left at (477, 403)
Screenshot: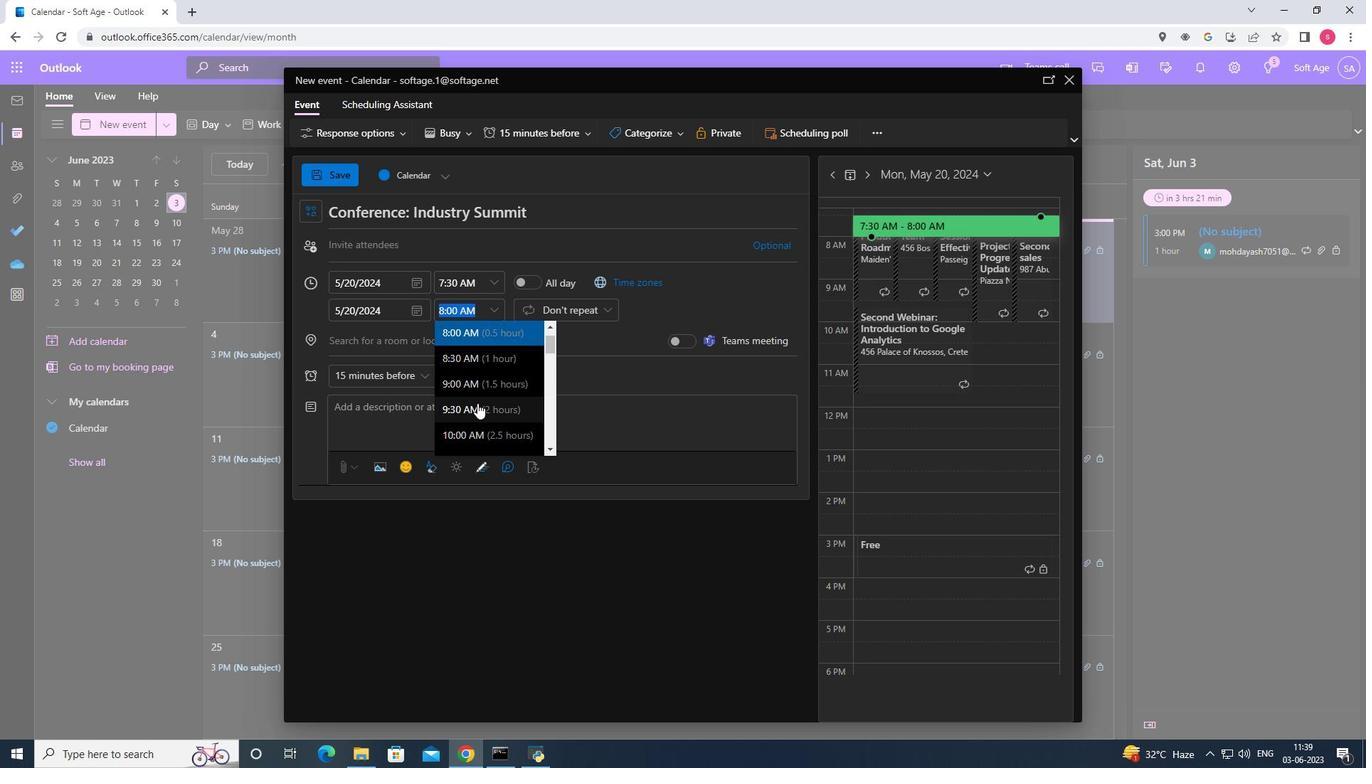 
Action: Mouse moved to (436, 419)
Screenshot: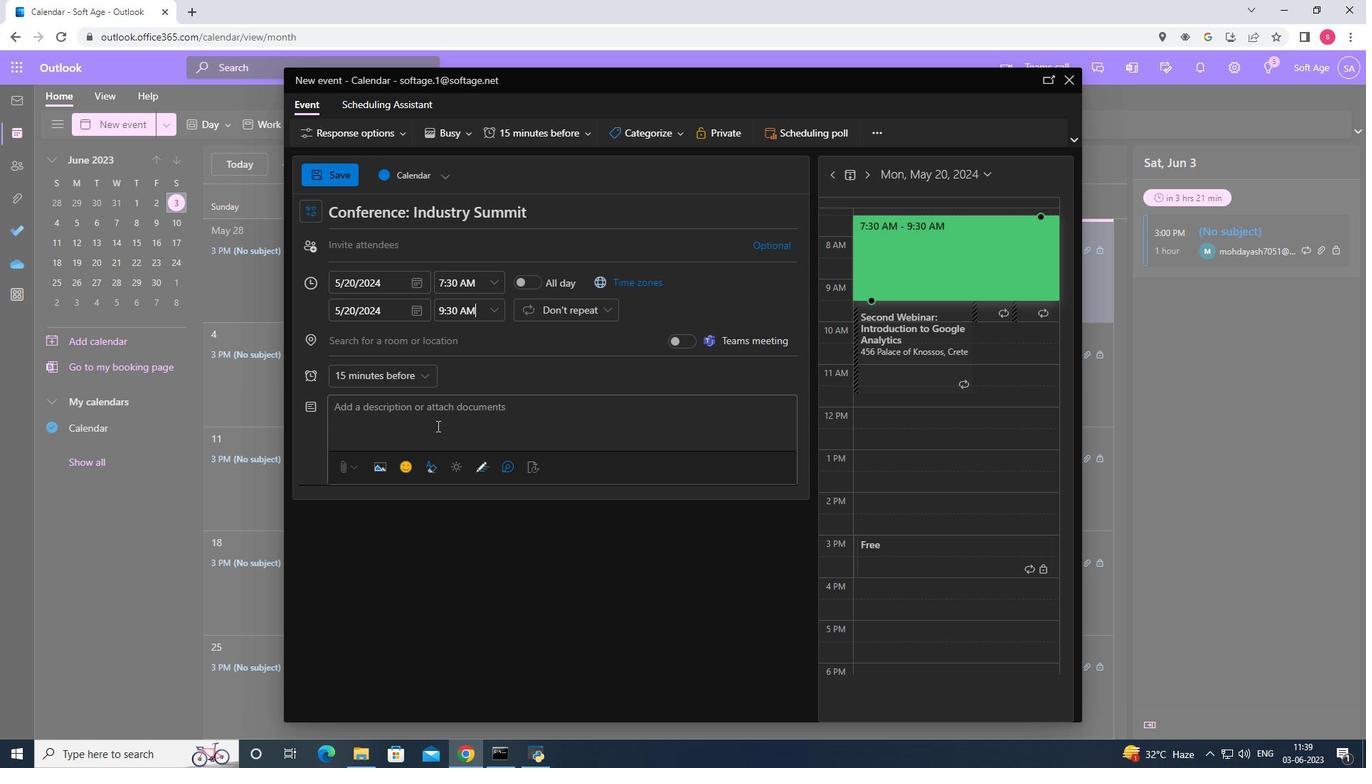 
Action: Mouse pressed left at (436, 419)
Screenshot: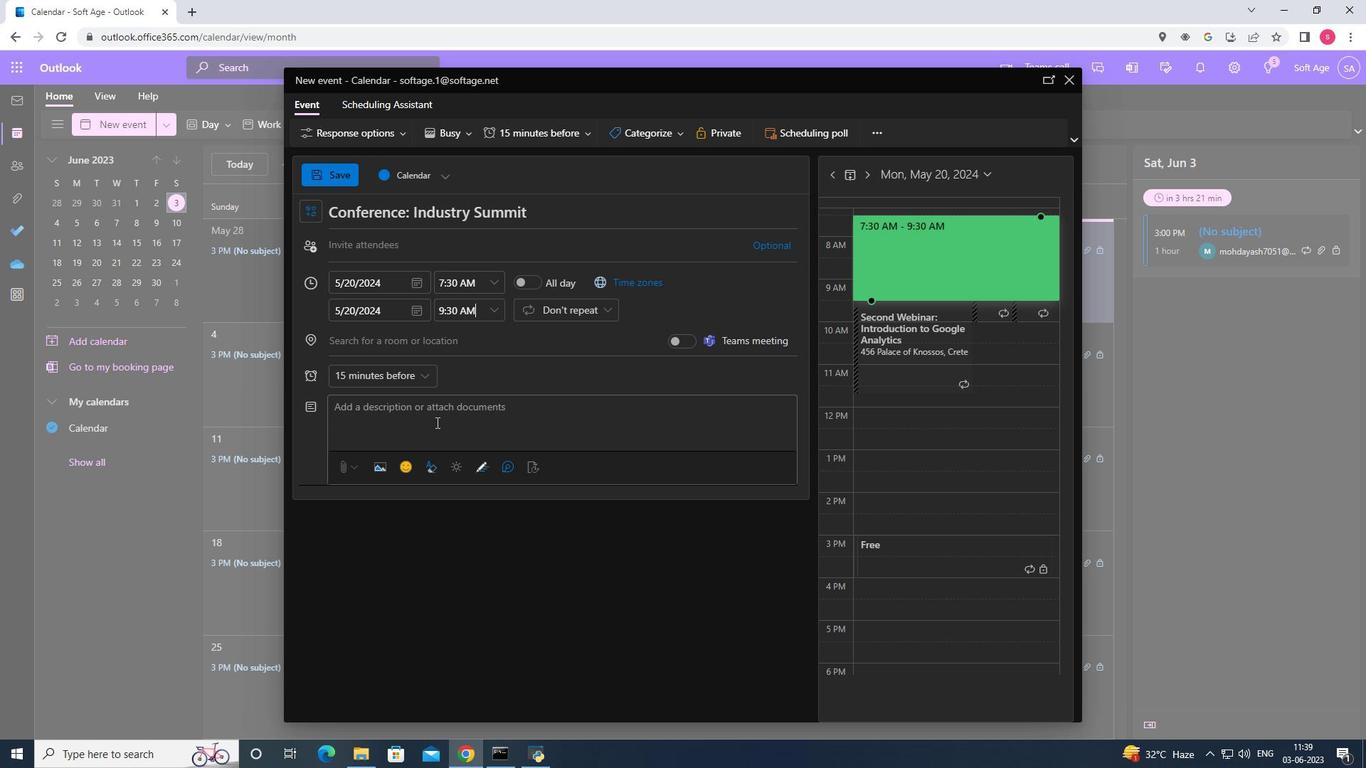 
Action: Key pressed <Key.shift><Key.shift><Key.shift><Key.shift><Key.shift>The<Key.space><Key.shift>Industry<Key.space><Key.shift>Summit<Key.space><Key.shift><Key.shift><Key.shift><Key.shift><Key.shift><Key.shift><Key.shift><Key.shift><Key.shift><Key.shift><Key.shift><Key.shift><Key.shift><Key.shift><Key.shift>is<Key.space>a<Key.space><Key.shift>premier<Key.space>gathering<Key.space>of<Key.space>profe<Key.tab>,<Key.space>experts,<Key.space>and<Key.space>thought<Key.space>leaders<Key.space>in<Key.space>a<Key.space>speciff<Key.backspace>ic<Key.space>industry<Key.space>or<Key.space>field.<Key.space>it<Key.space><Key.backspace><Key.backspace><Key.backspace><Key.shift>It<Key.space>serves<Key.space>as<Key.space>a<Key.space>platform<Key.space>for<Key.space>networking<Key.space><Key.backspace>,<Key.space>knowledge<Key.space>sharing<Key.space><Key.backspace>,<Key.space>and<Key.space>collaboration,<Key.space>bringing<Key.space>together<Key.space>key<Key.space>stakeholders<Key.space>to<Key.space>discuss<Key.space>emerging<Key.space>trends<Key.space>challenges,<Key.space>and<Key.space>opportunities<Key.space>within<Key.space>the<Key.space>industry.
Screenshot: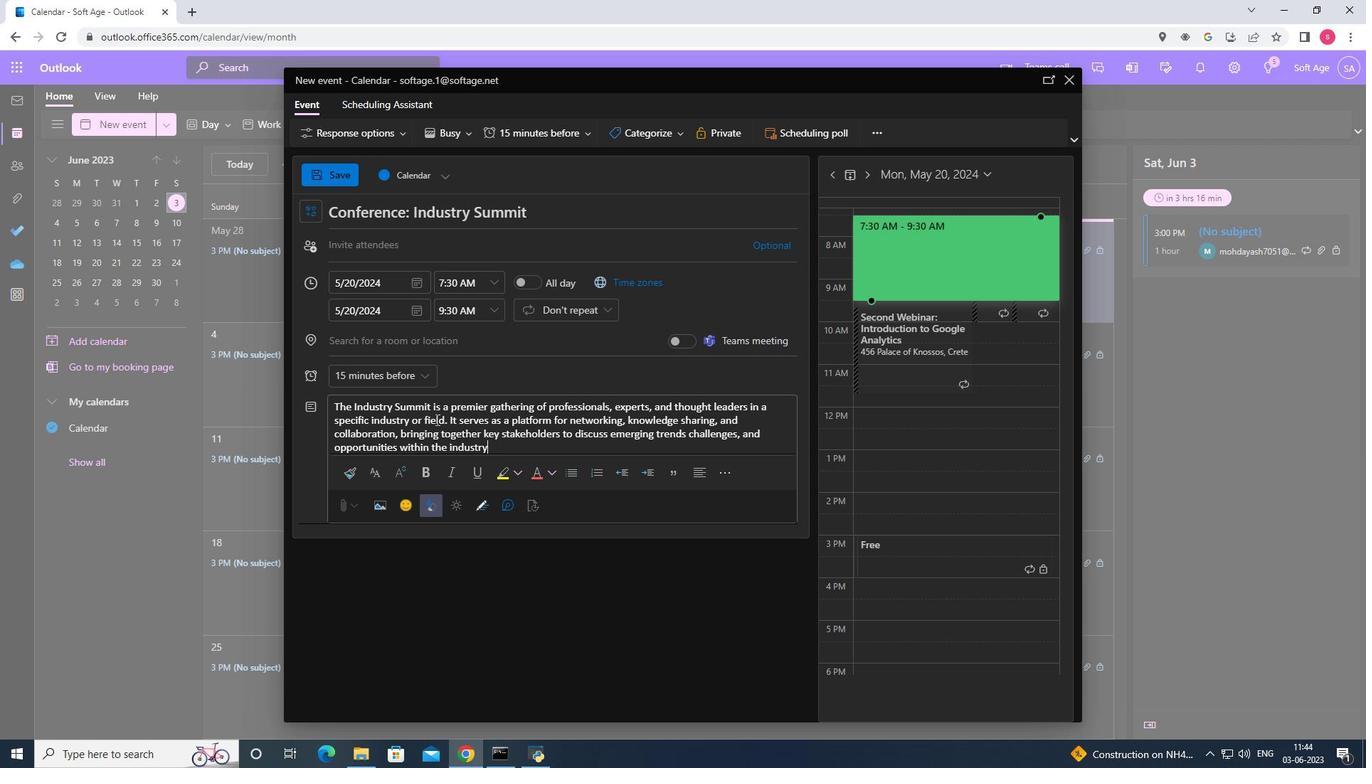 
Action: Mouse moved to (678, 133)
Screenshot: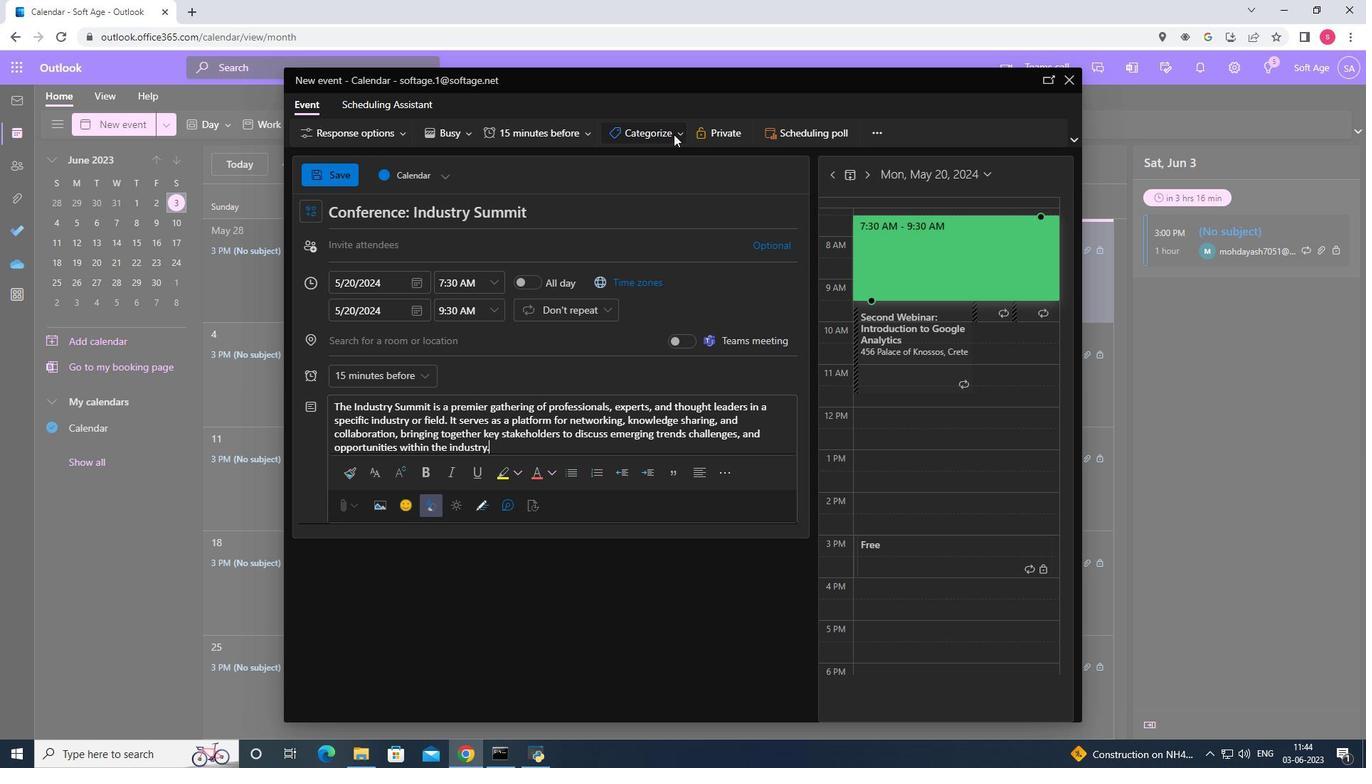 
Action: Mouse pressed left at (678, 133)
Screenshot: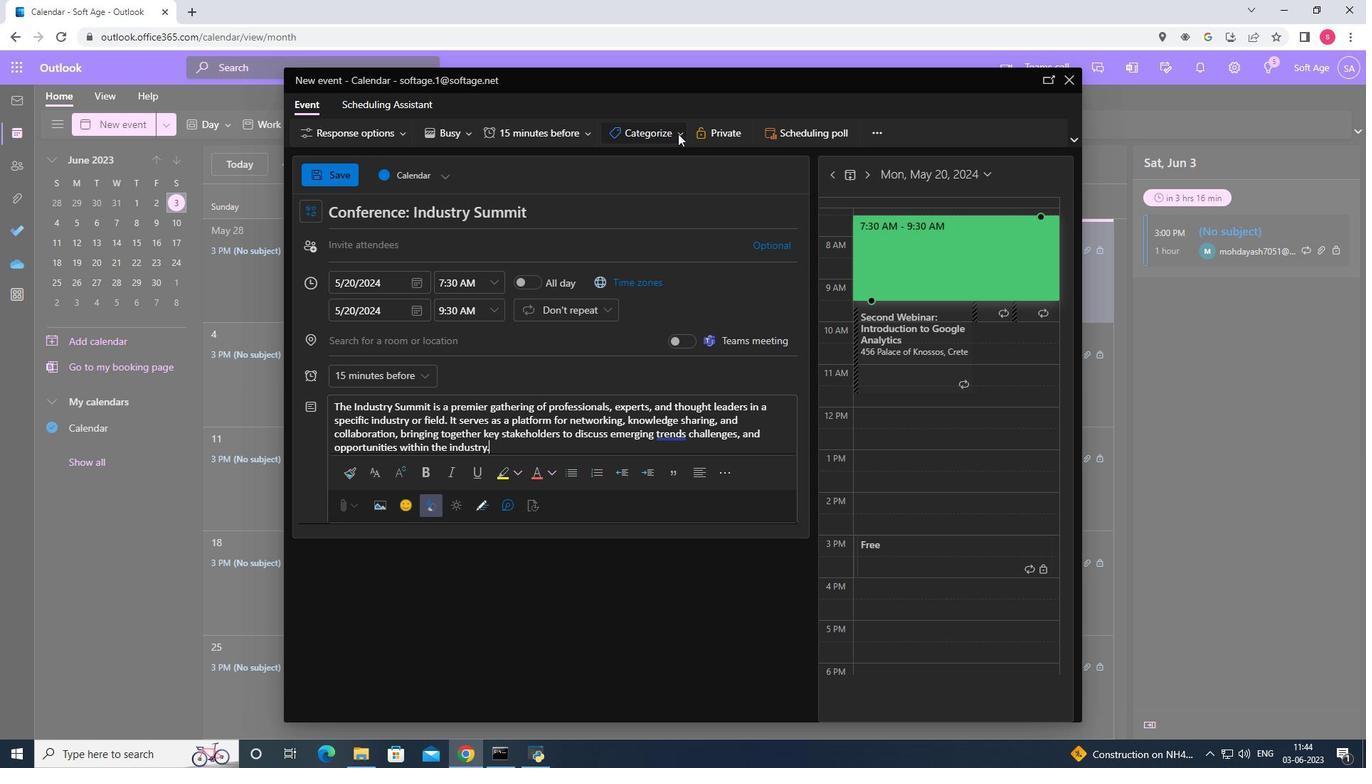 
Action: Mouse moved to (662, 213)
Screenshot: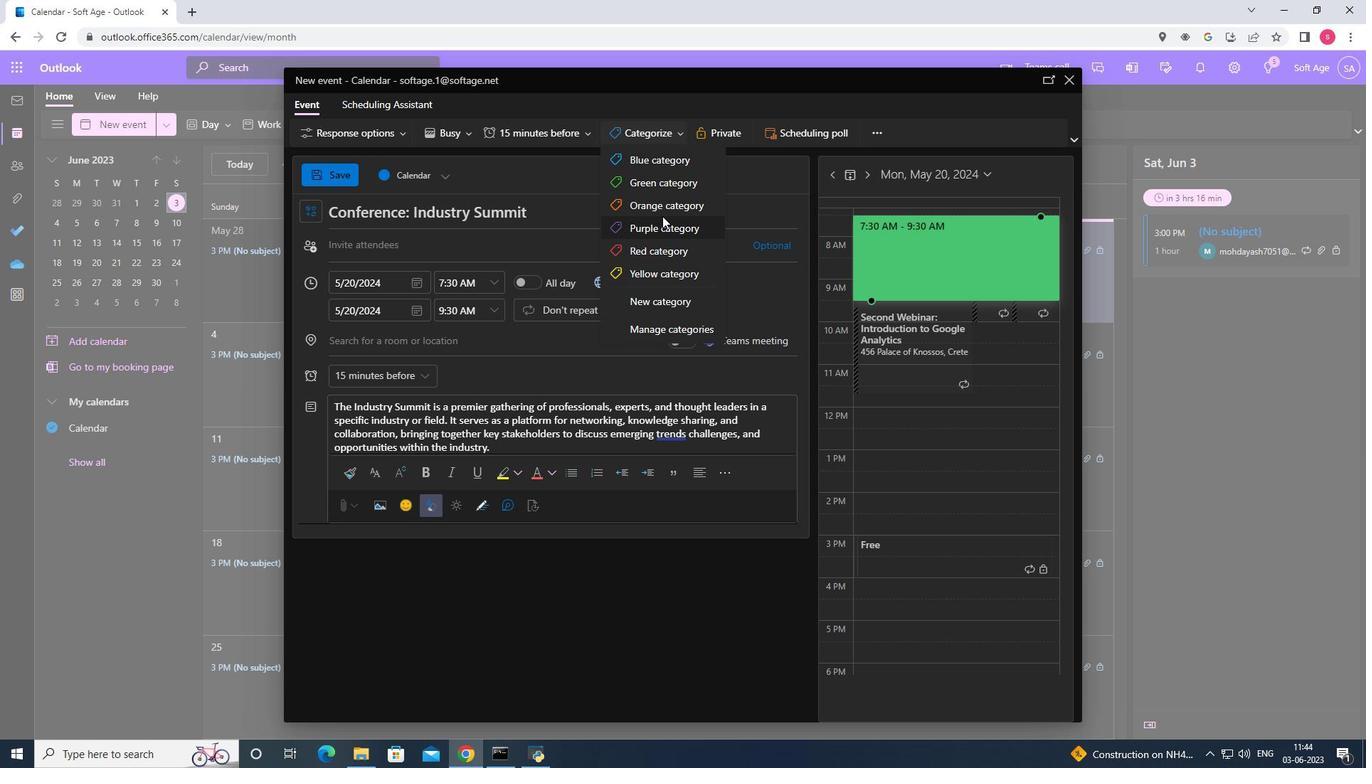 
Action: Mouse pressed left at (662, 213)
Screenshot: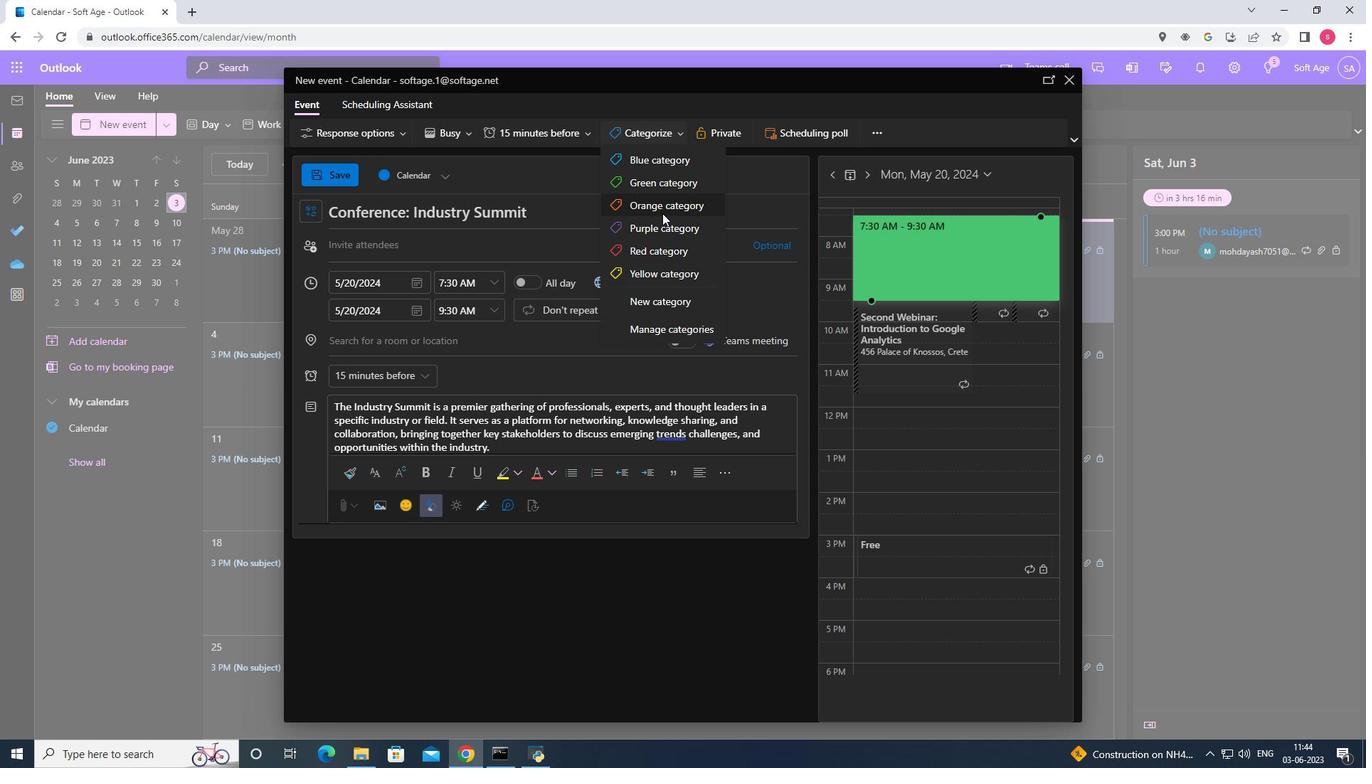 
Action: Mouse moved to (509, 341)
Screenshot: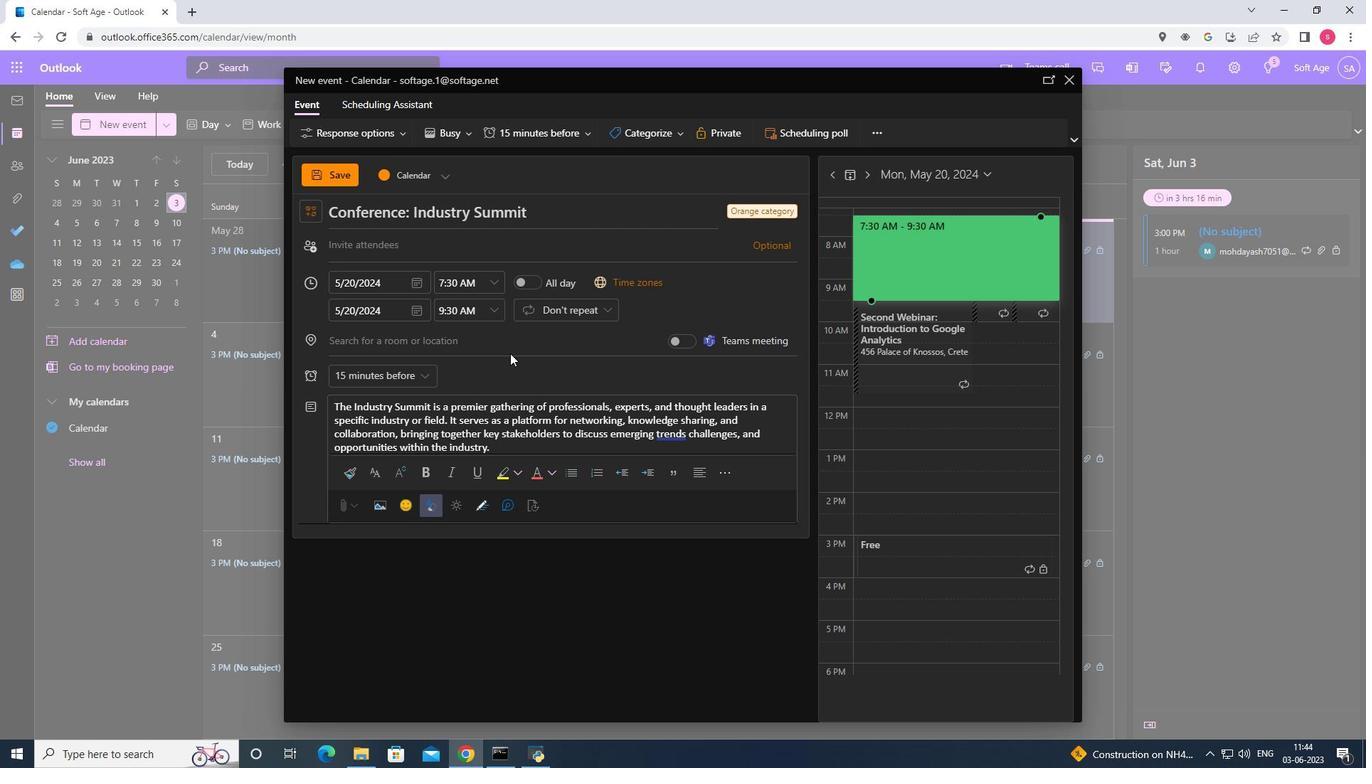 
Action: Mouse pressed left at (509, 341)
Screenshot: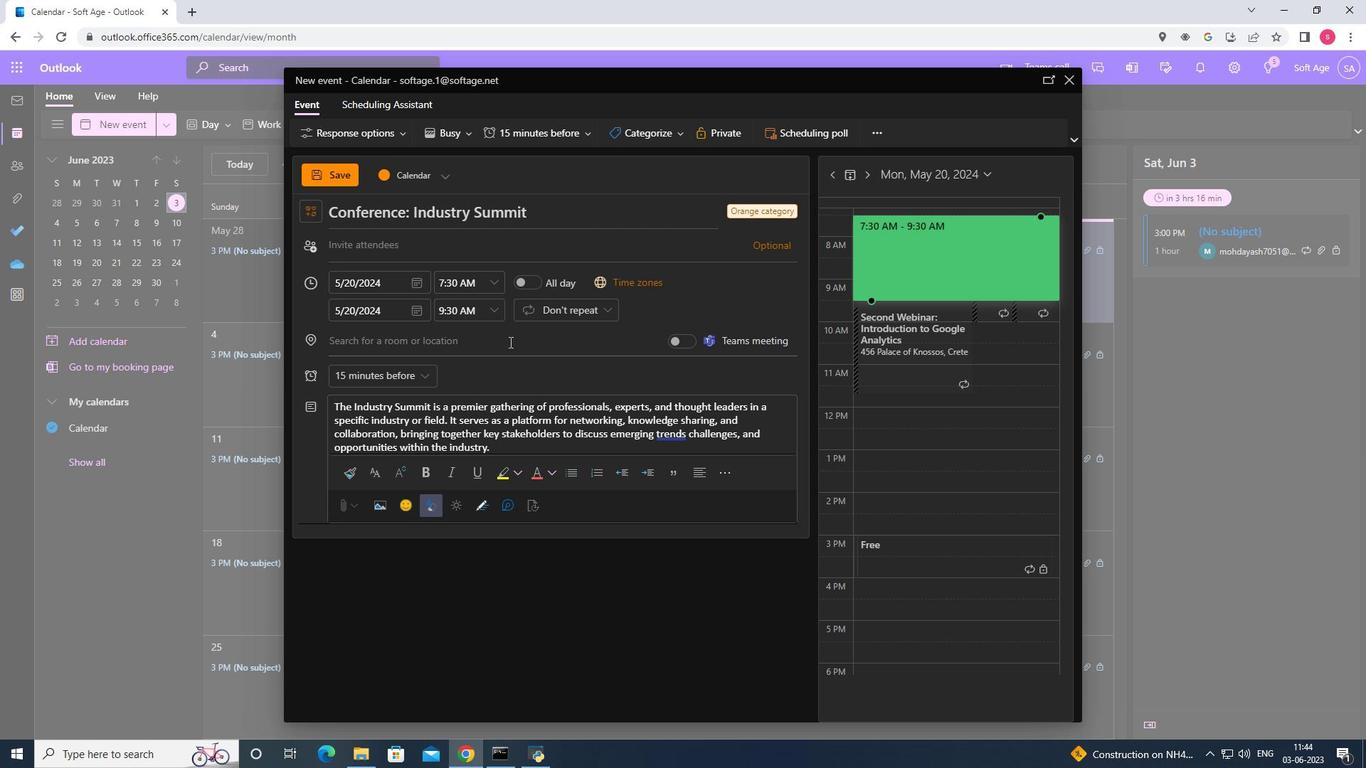 
Action: Key pressed 789<Key.space><Key.shift>Paseo<Key.space><Key.shift>del<Key.space><Key.shift>Par<Key.backspace><Key.backspace>rado,<Key.space><Key.shift>Madrid,<Key.space><Key.shift><Key.shift><Key.shift><Key.shift><Key.shift><Key.shift><Key.shift><Key.shift><Key.shift><Key.shift><Key.shift><Key.shift><Key.shift><Key.shift><Key.shift><Key.shift><Key.shift><Key.shift><Key.shift><Key.shift><Key.shift>Spain
Screenshot: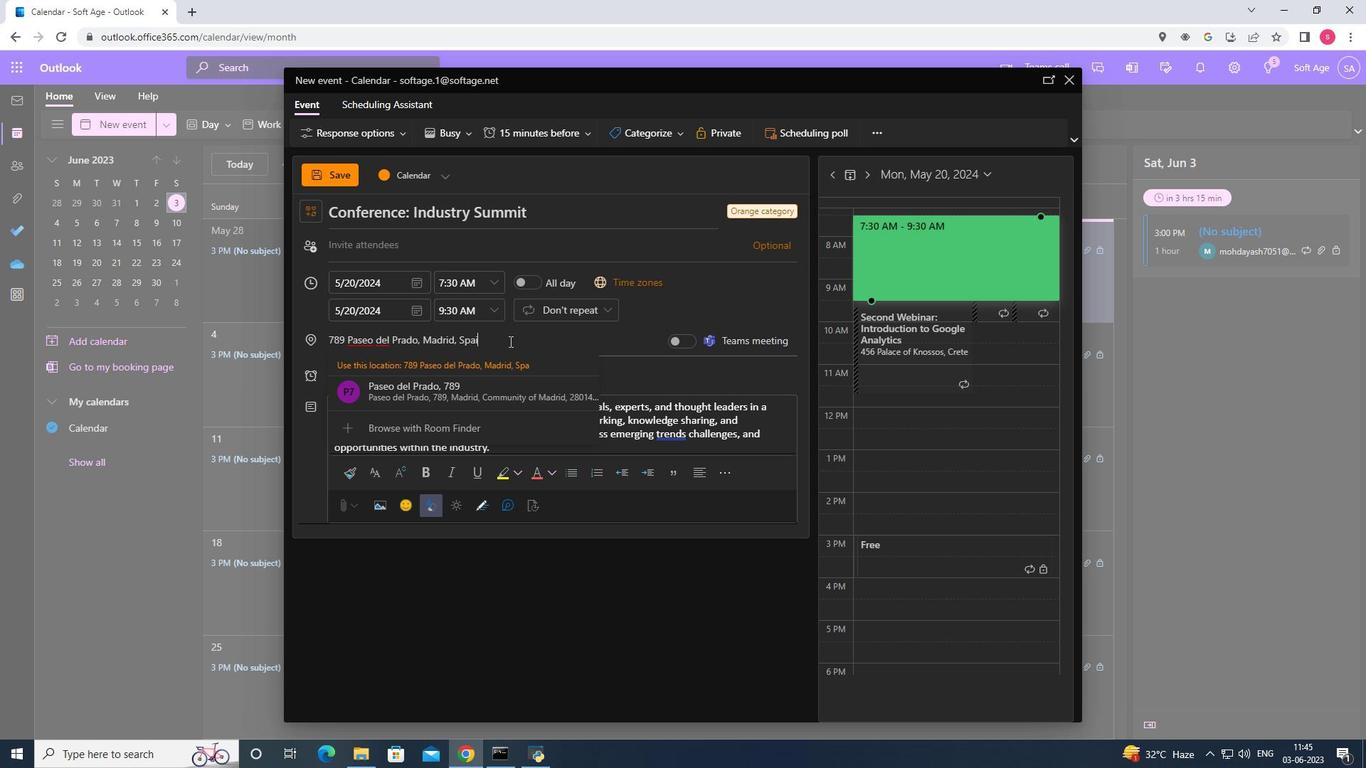 
Action: Mouse moved to (516, 360)
Screenshot: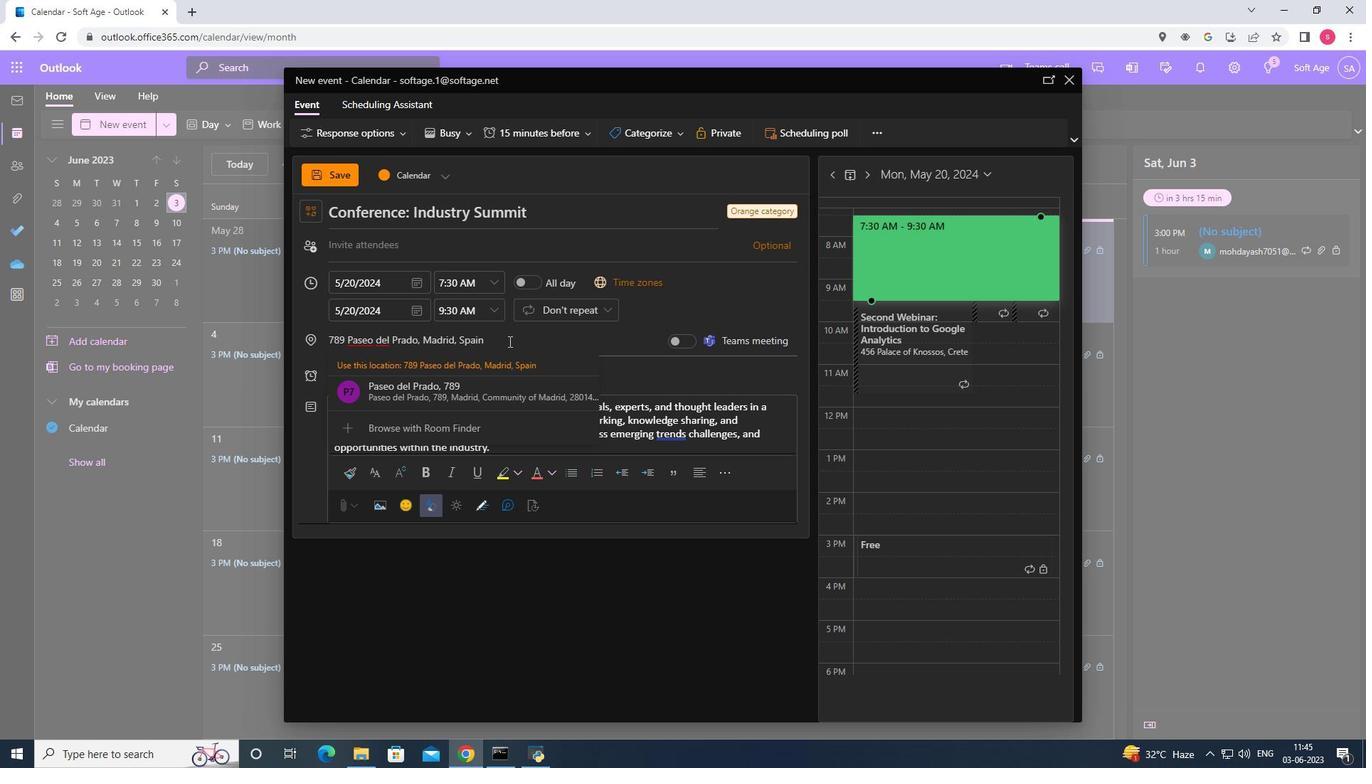 
Action: Mouse pressed left at (516, 360)
Screenshot: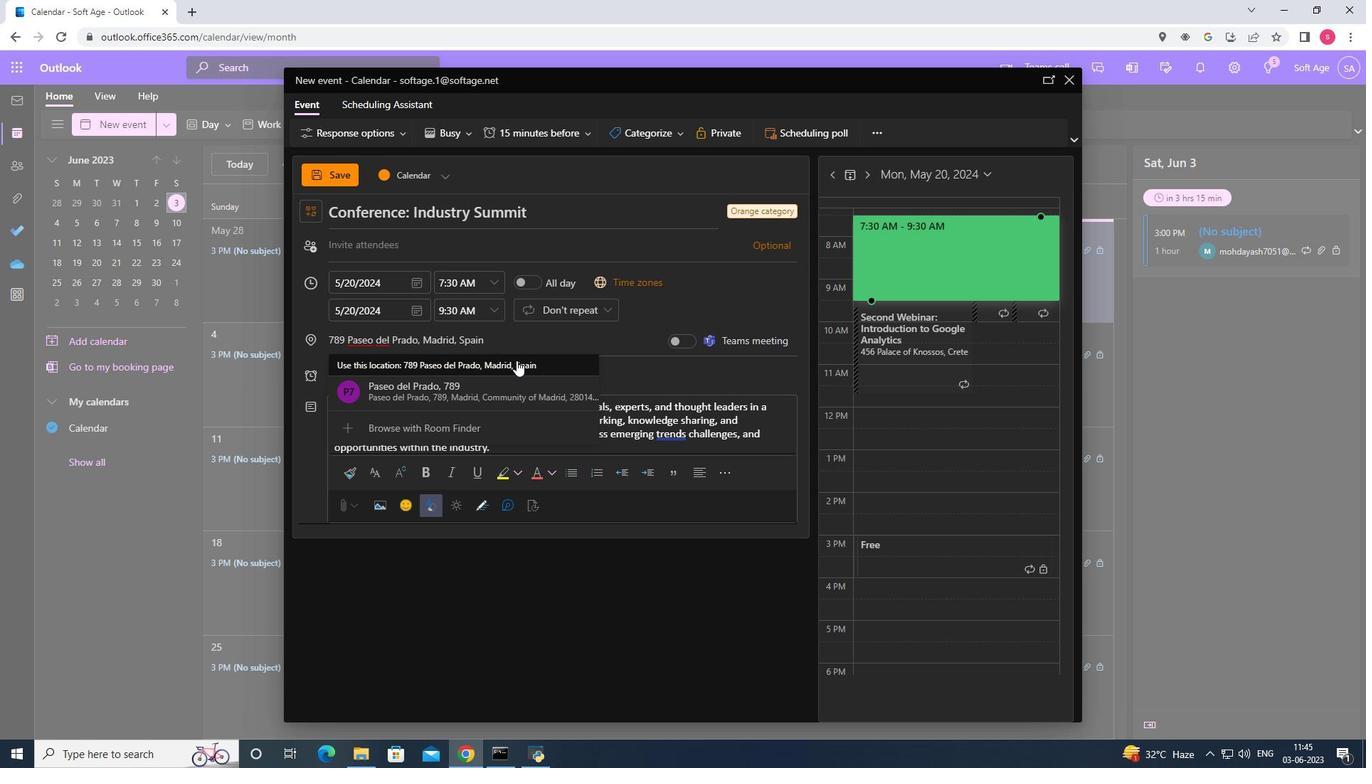 
Action: Mouse moved to (447, 251)
Screenshot: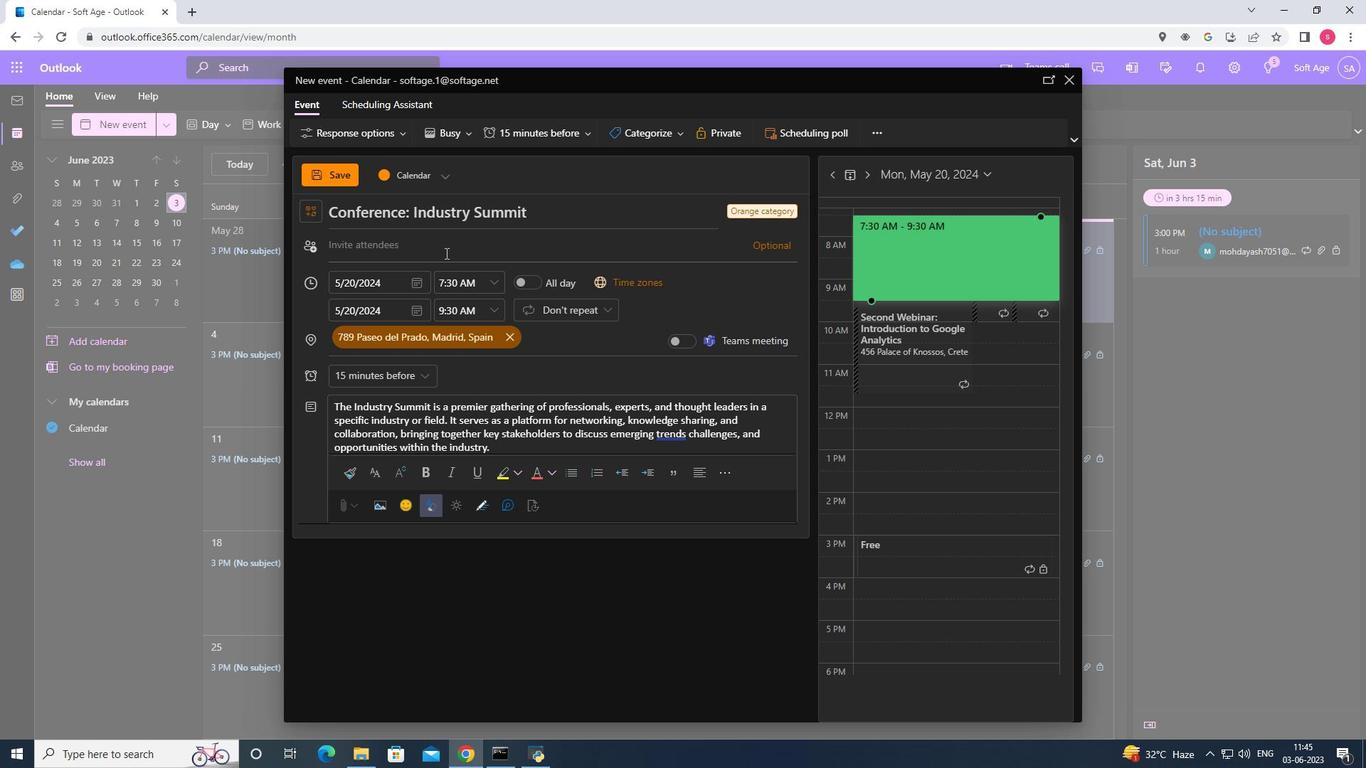 
Action: Mouse pressed left at (447, 251)
Screenshot: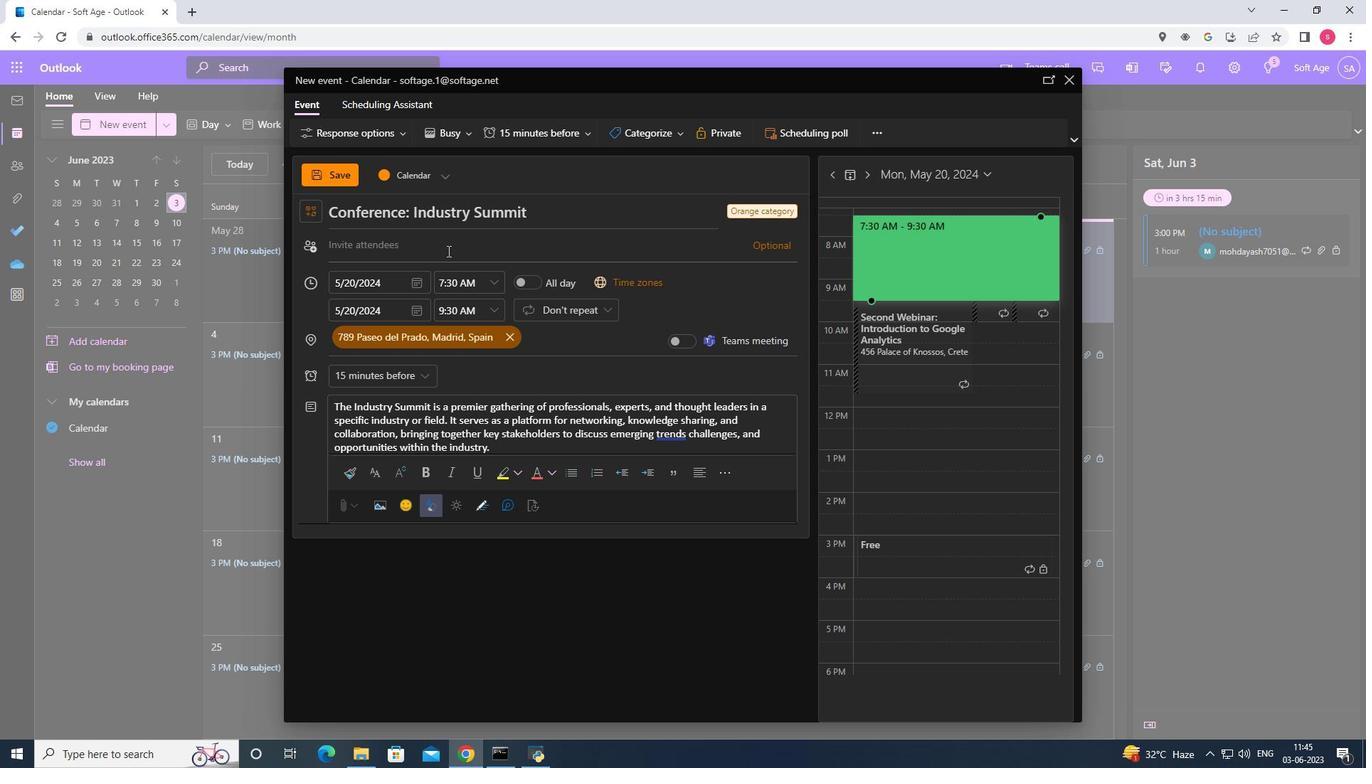 
Action: Key pressed softage.7
Screenshot: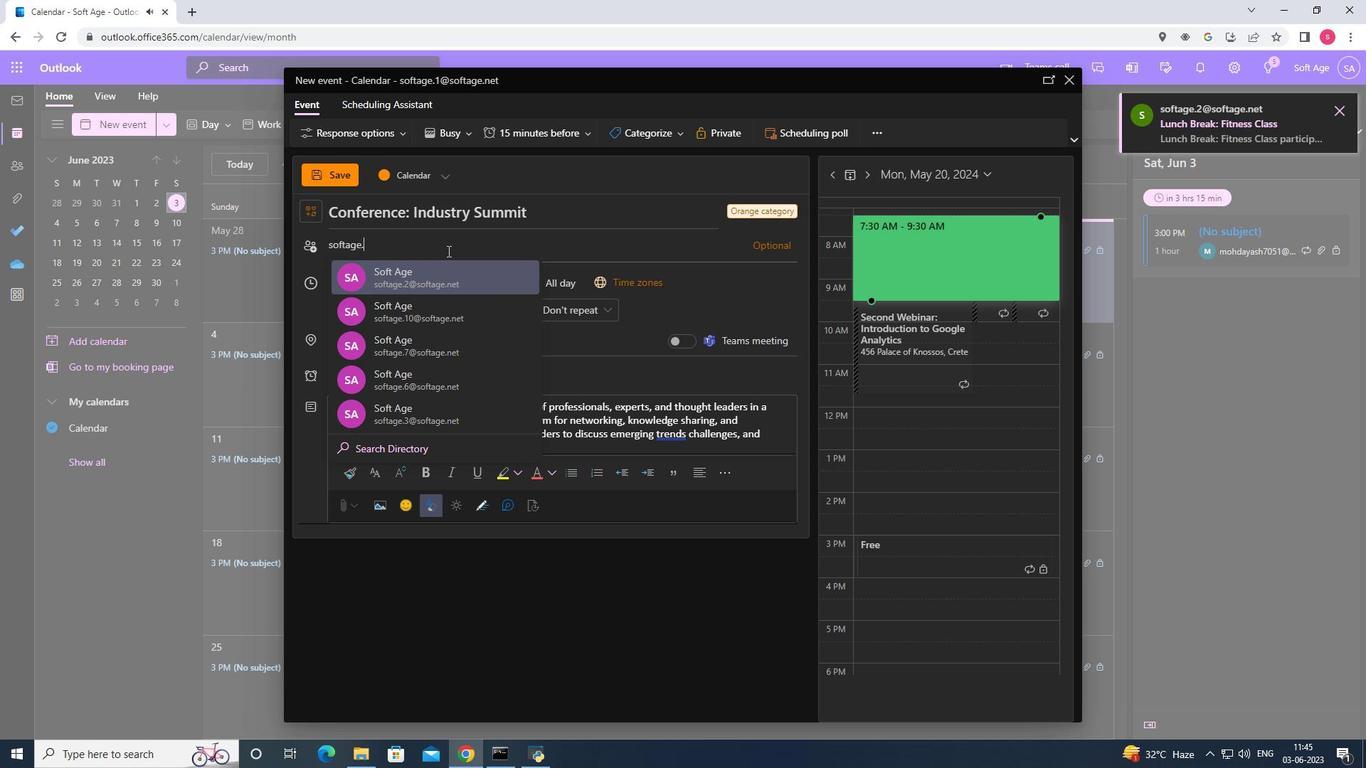 
Action: Mouse moved to (442, 346)
Screenshot: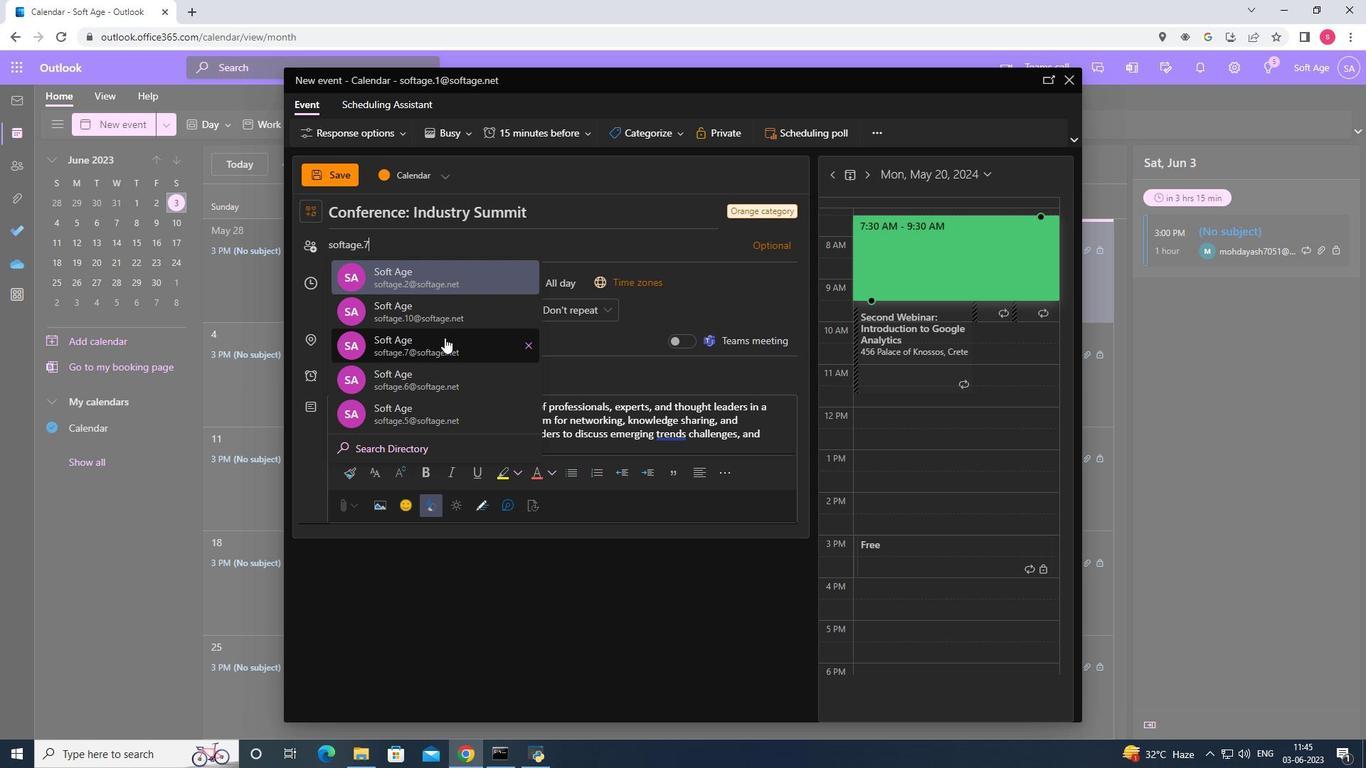 
Action: Mouse pressed left at (442, 346)
Screenshot: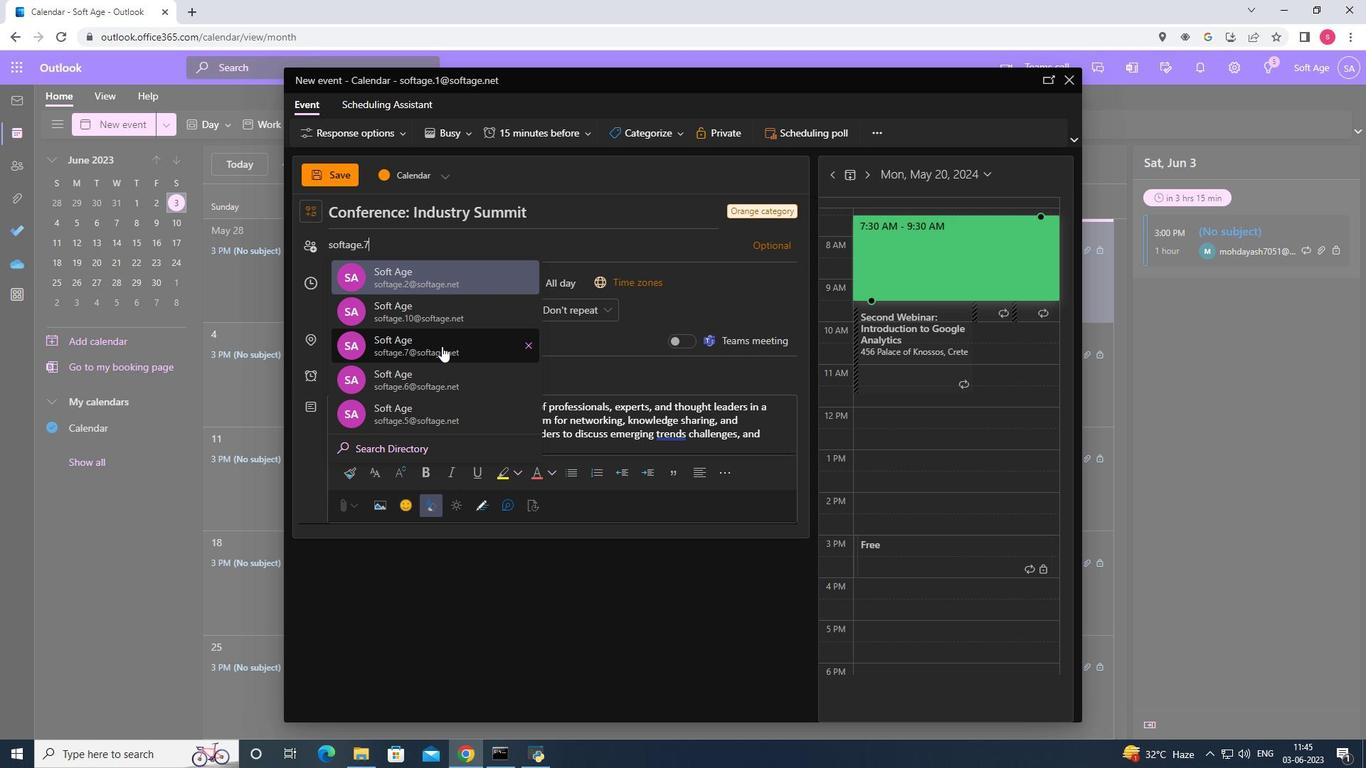 
Action: Key pressed softage.8<Key.shift>2
Screenshot: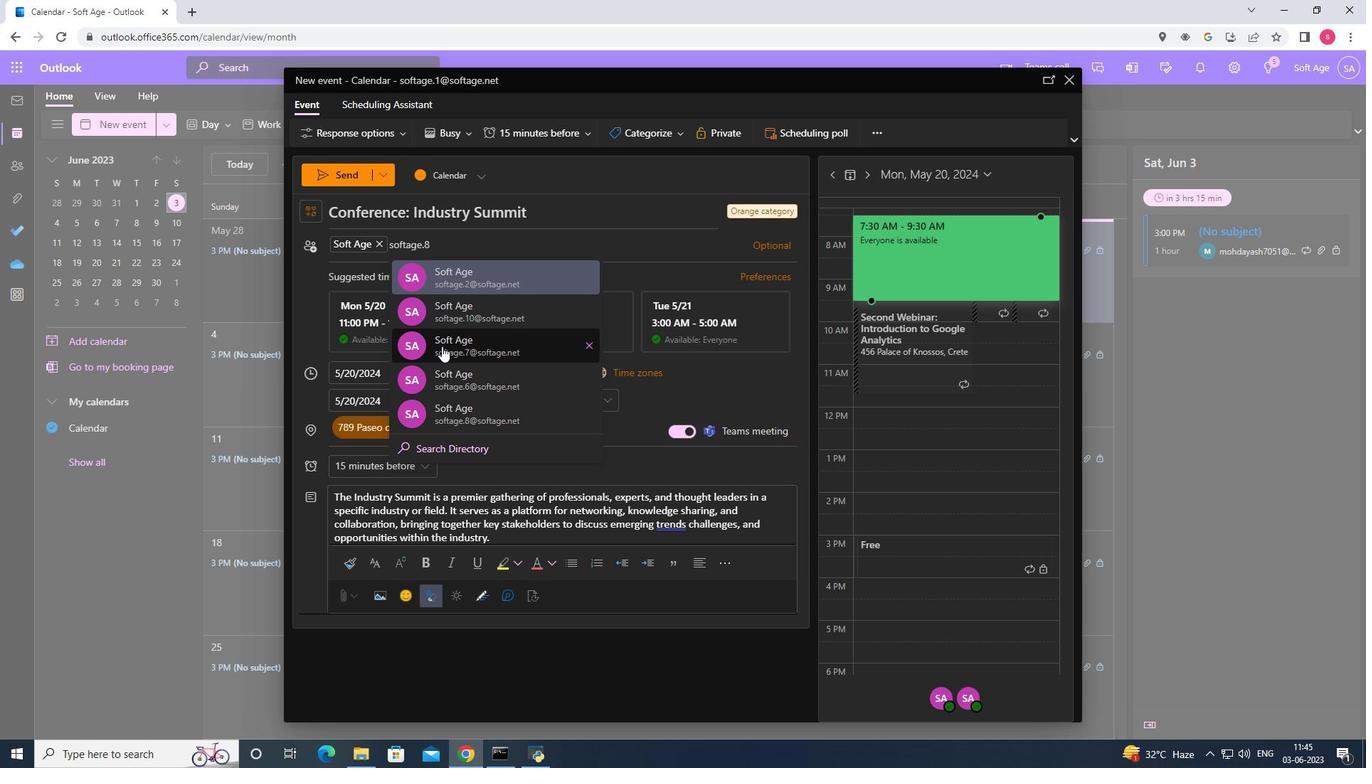 
Action: Mouse moved to (511, 308)
Screenshot: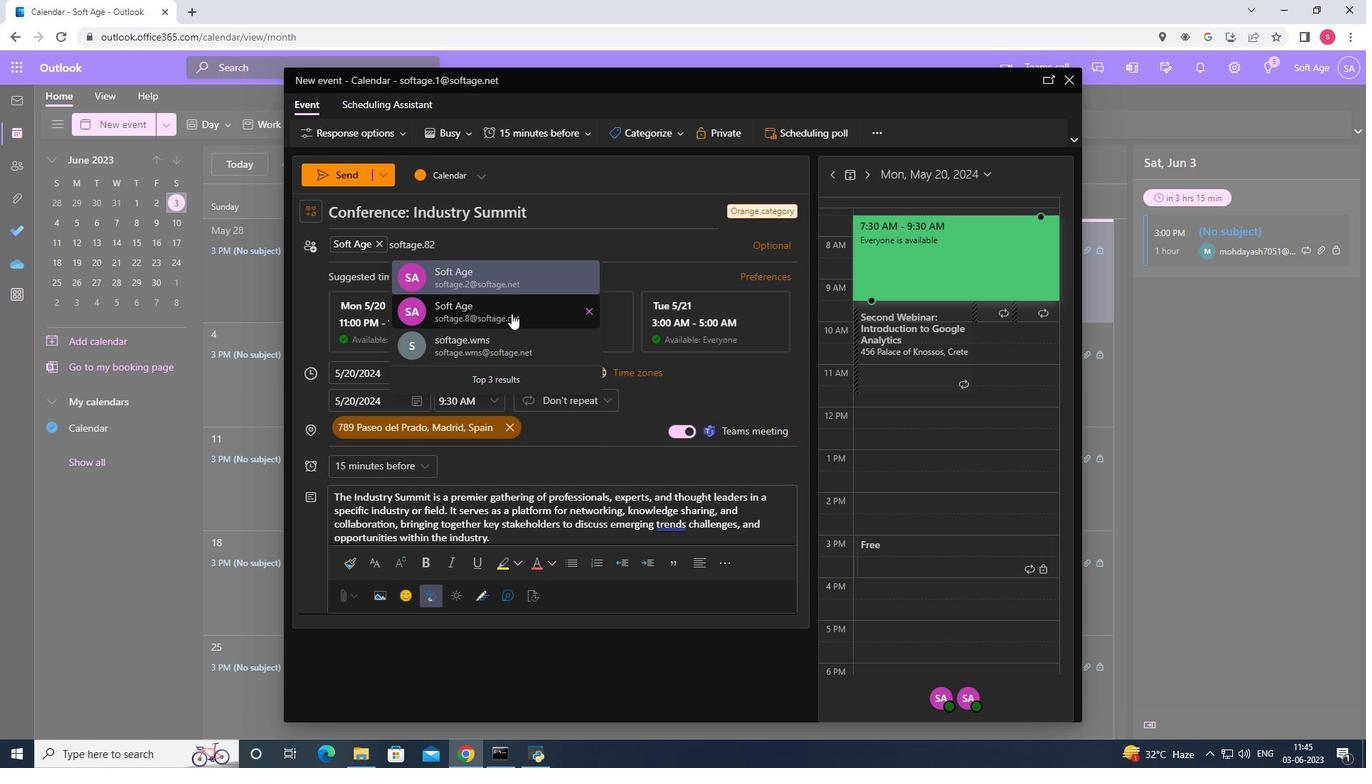 
Action: Key pressed <Key.backspace><Key.shift>@
Screenshot: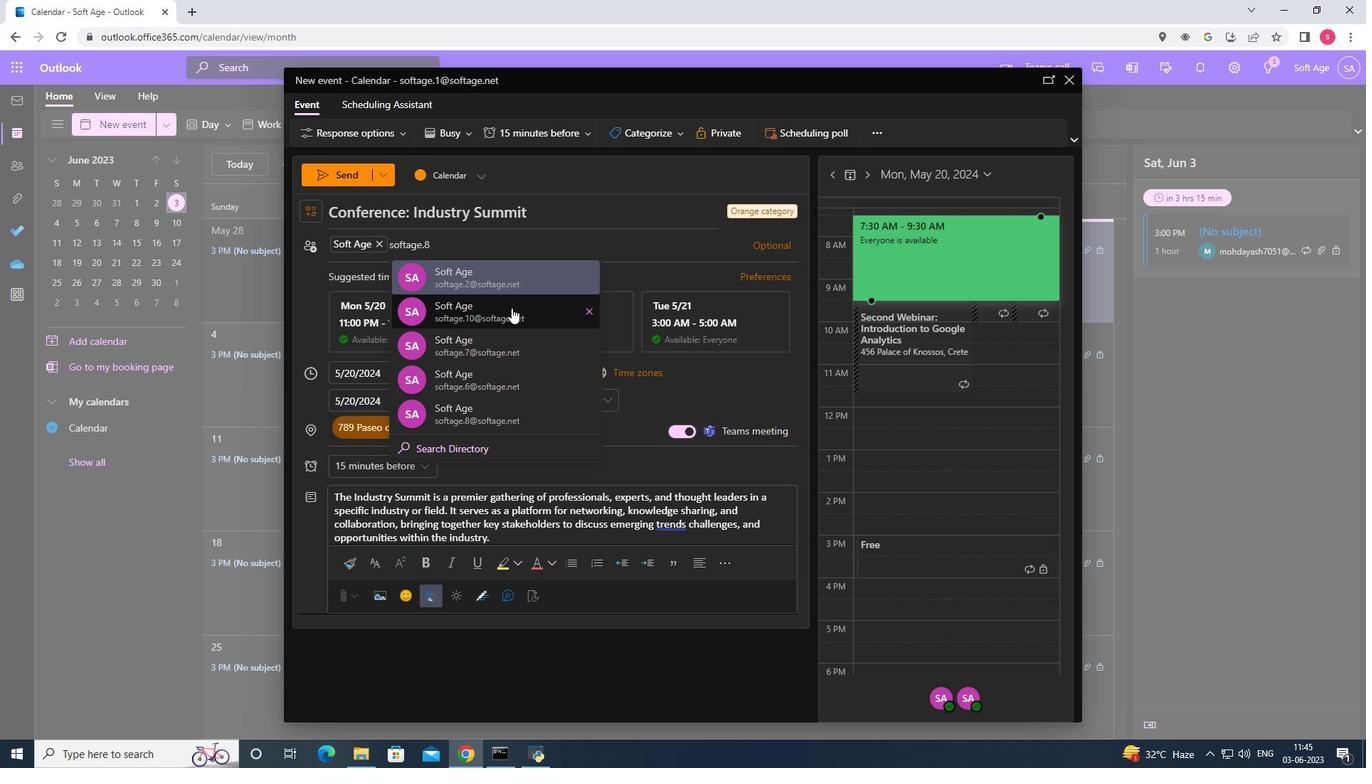 
Action: Mouse moved to (528, 279)
Screenshot: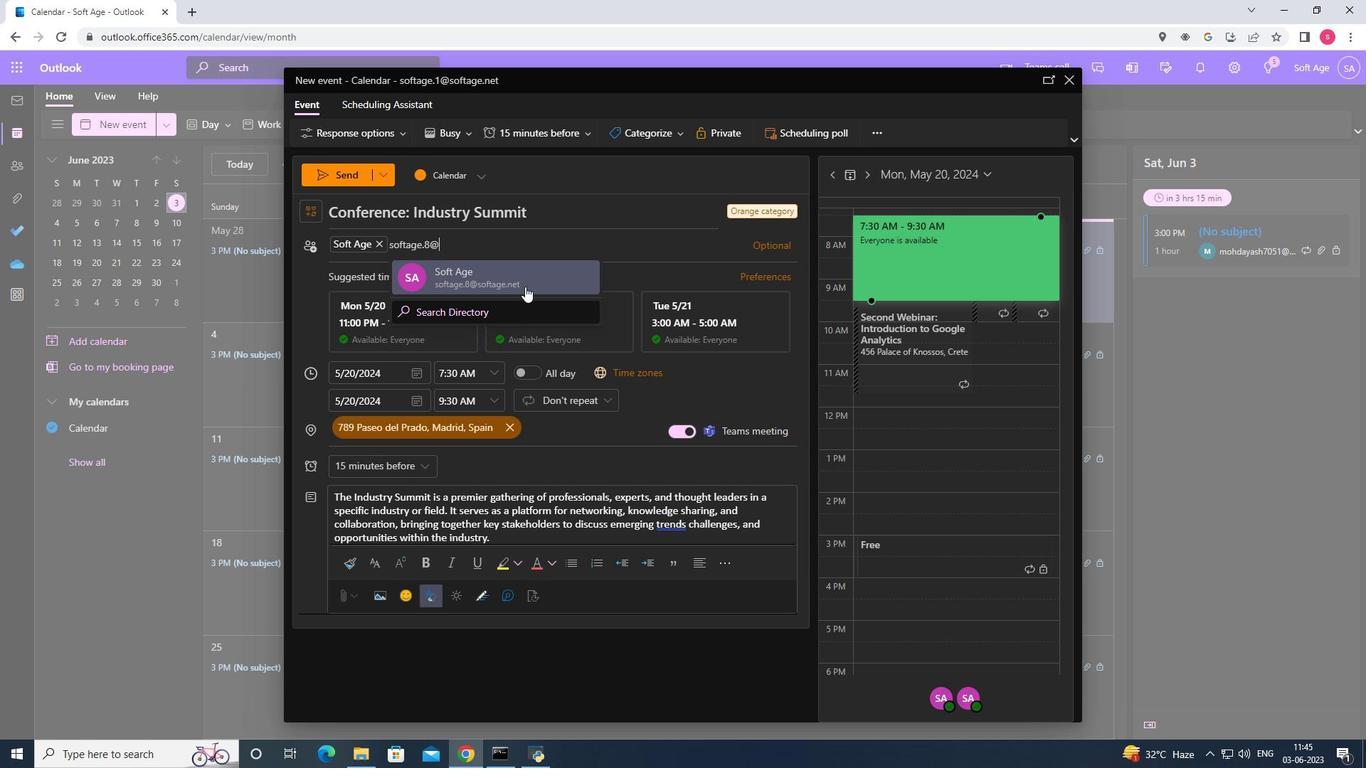 
Action: Mouse pressed left at (528, 279)
Screenshot: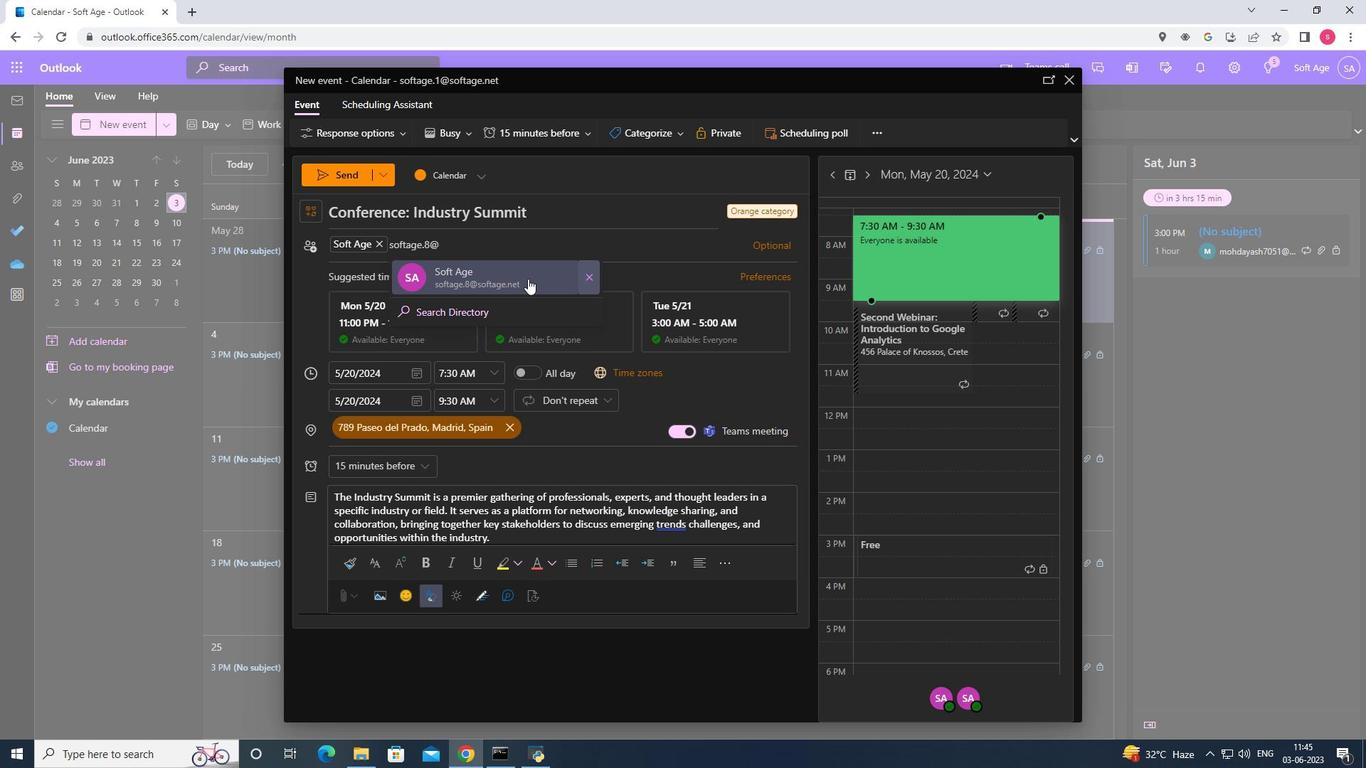 
Action: Mouse moved to (419, 461)
Screenshot: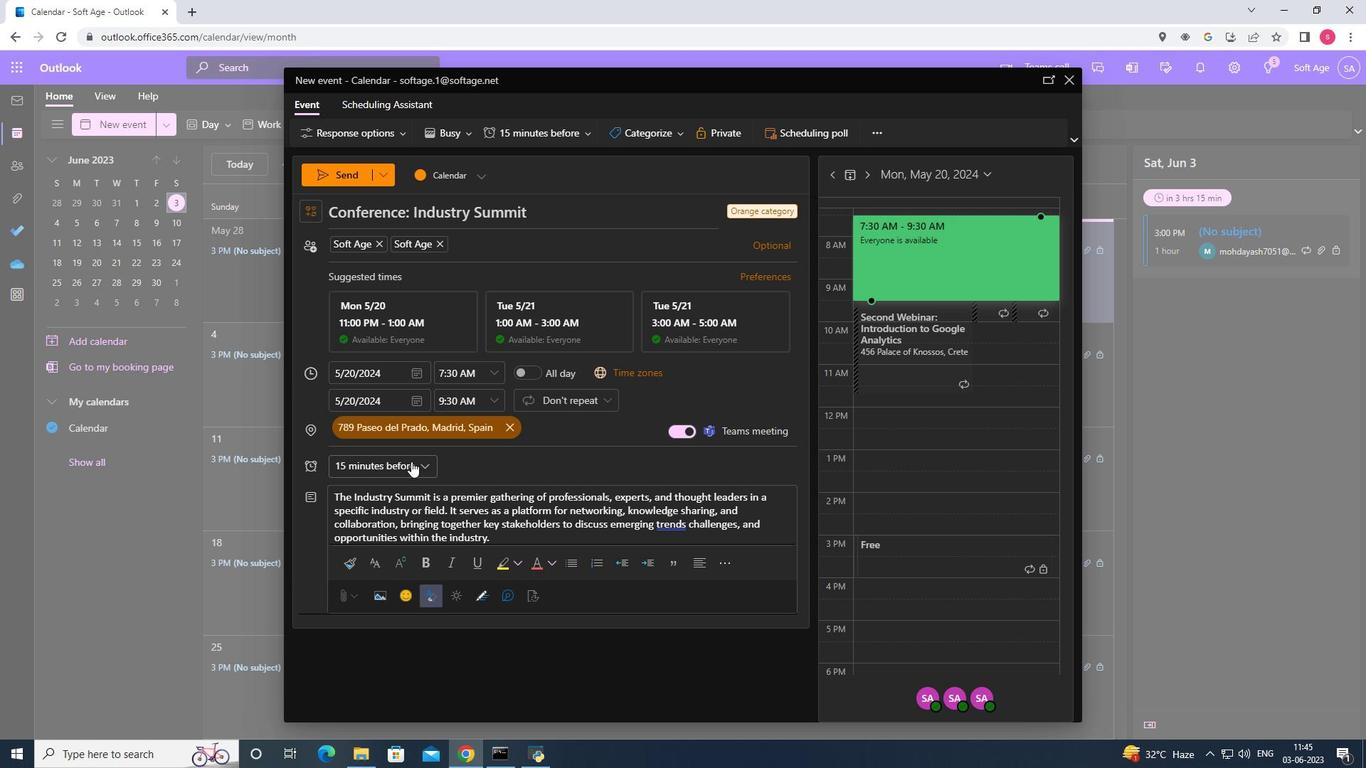 
Action: Mouse pressed left at (419, 461)
Screenshot: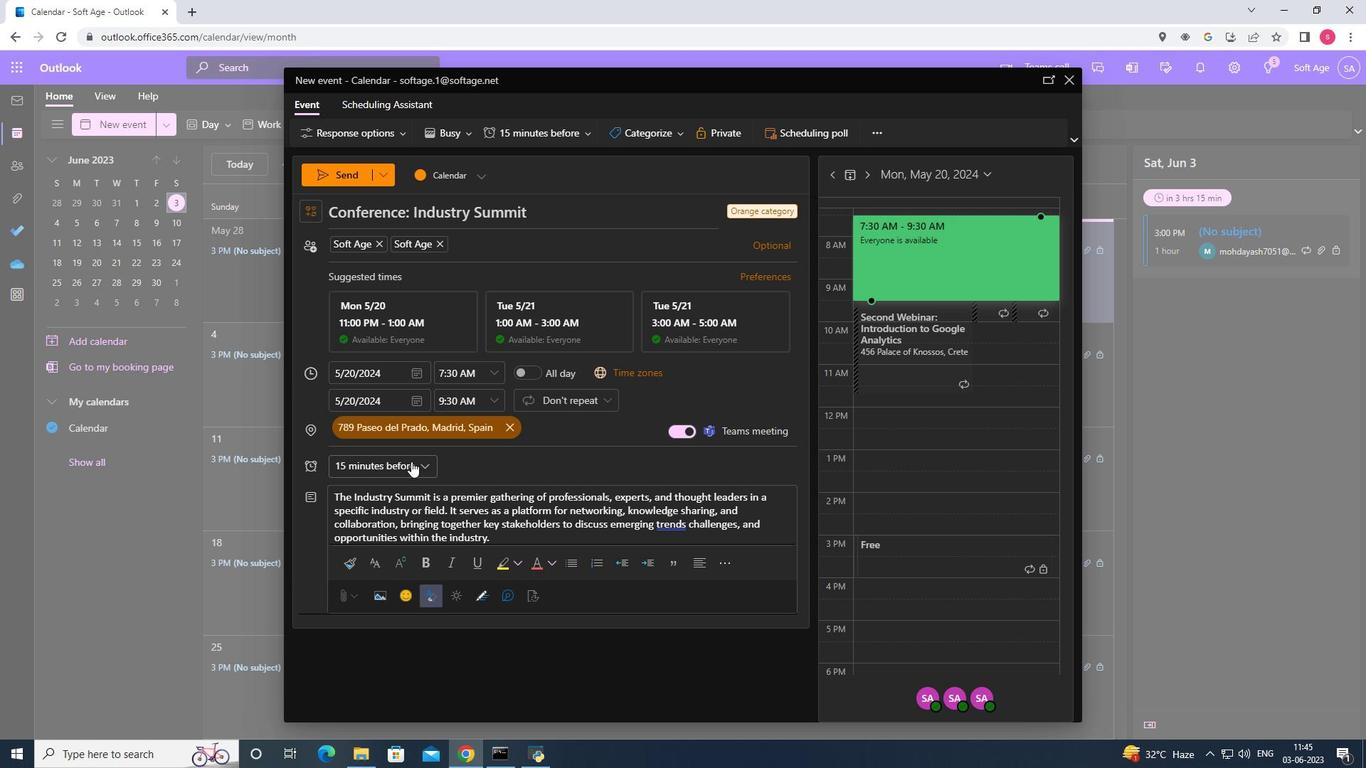
Action: Mouse moved to (399, 394)
Screenshot: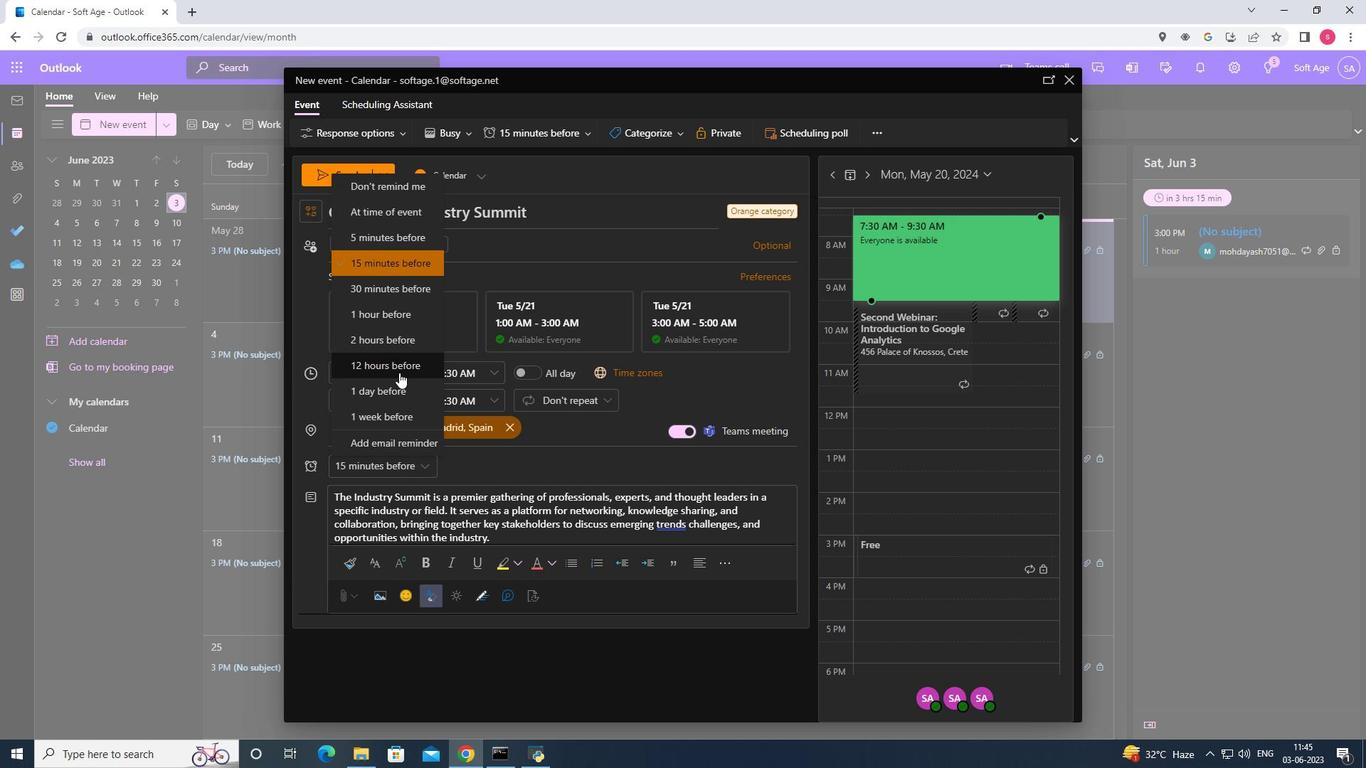 
Action: Mouse pressed left at (399, 394)
Screenshot: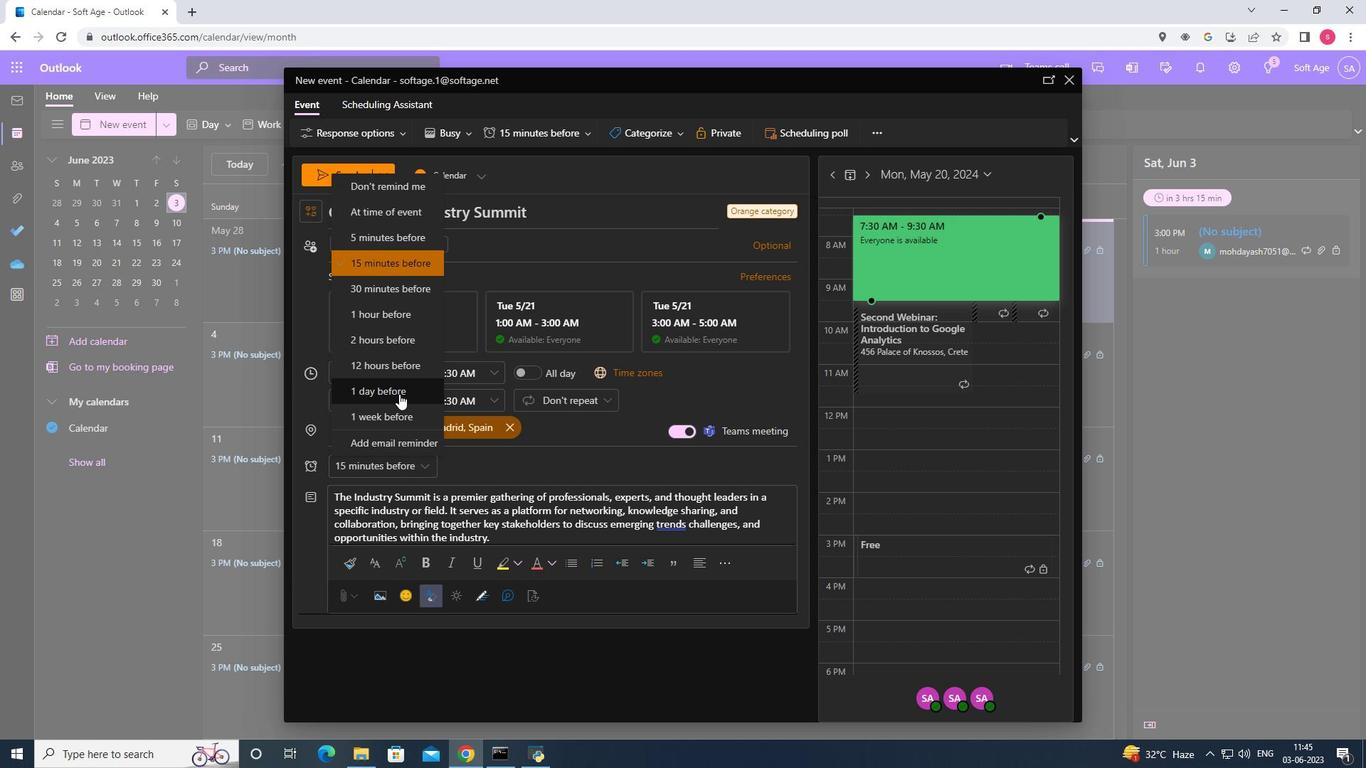 
Action: Mouse moved to (428, 414)
Screenshot: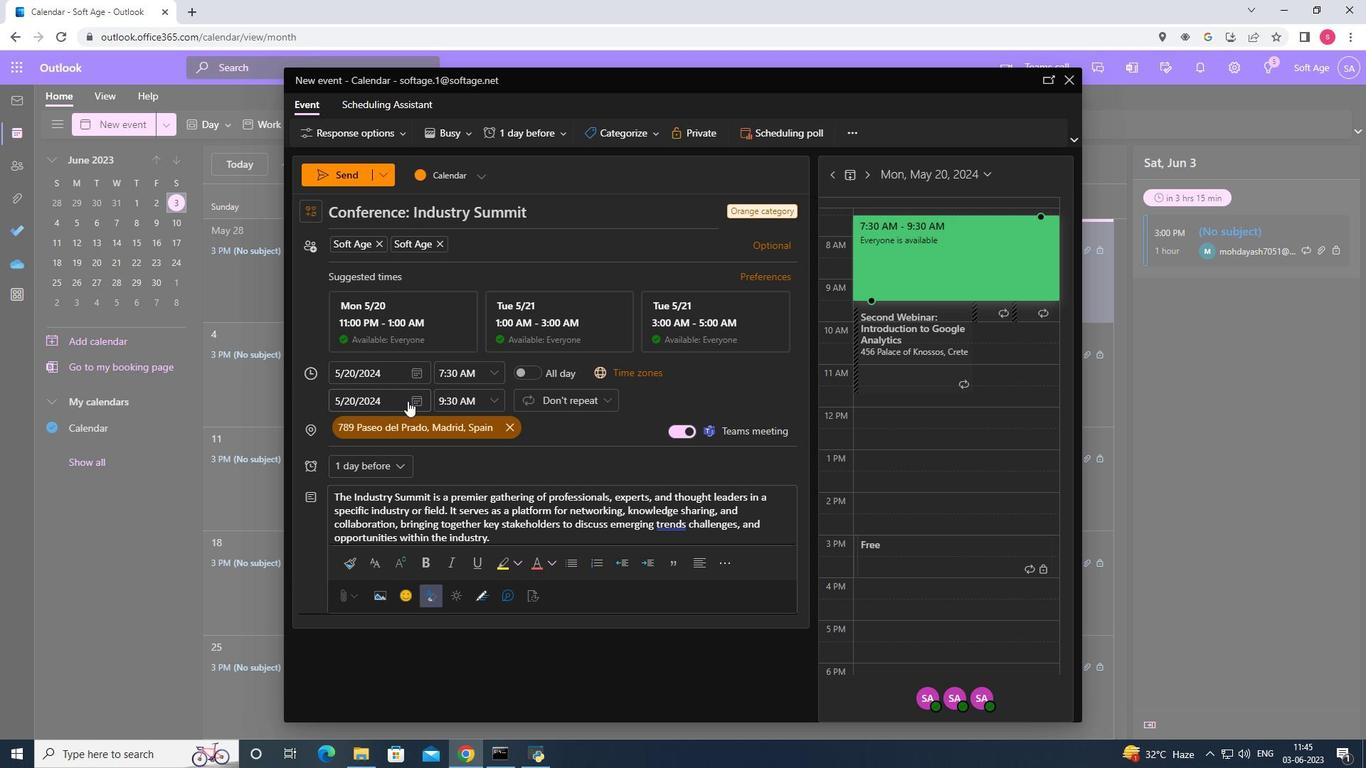 
Action: Mouse scrolled (428, 414) with delta (0, 0)
Screenshot: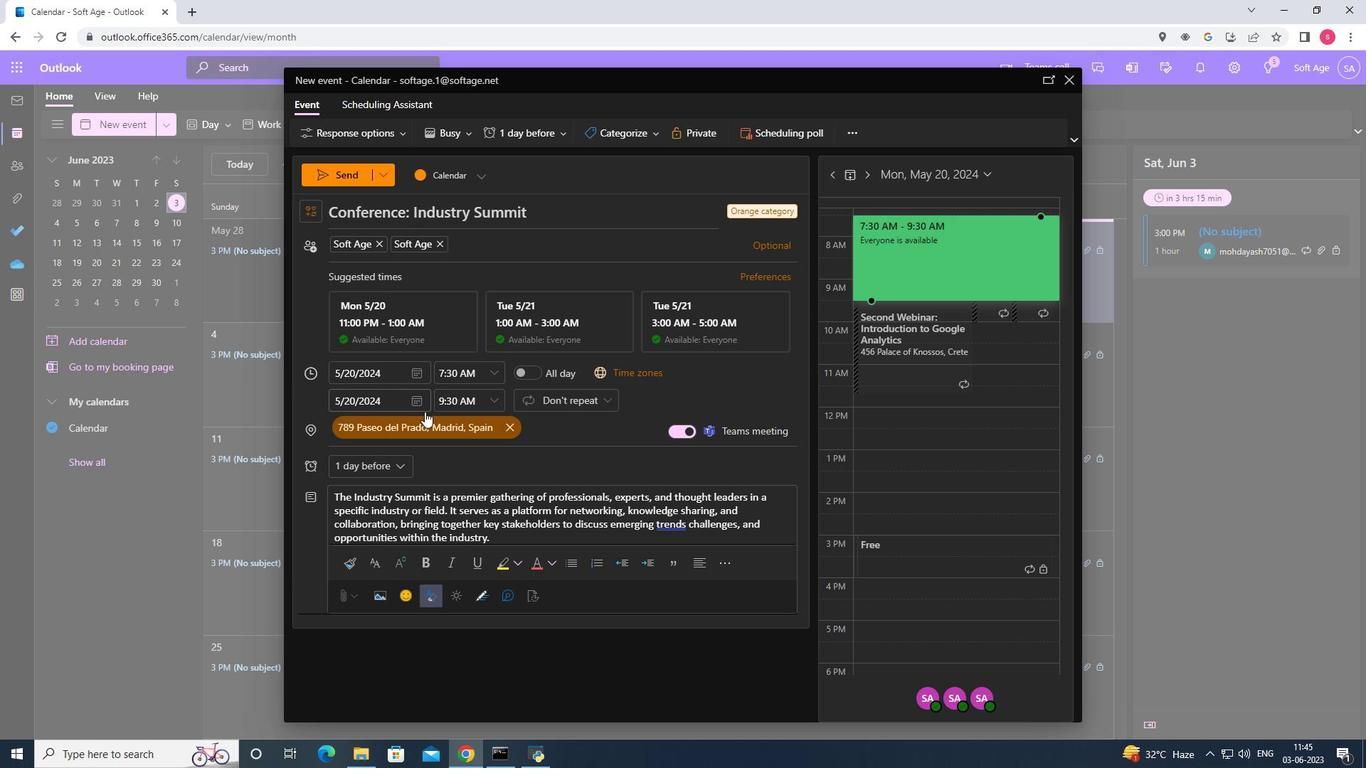 
Action: Mouse moved to (429, 415)
Screenshot: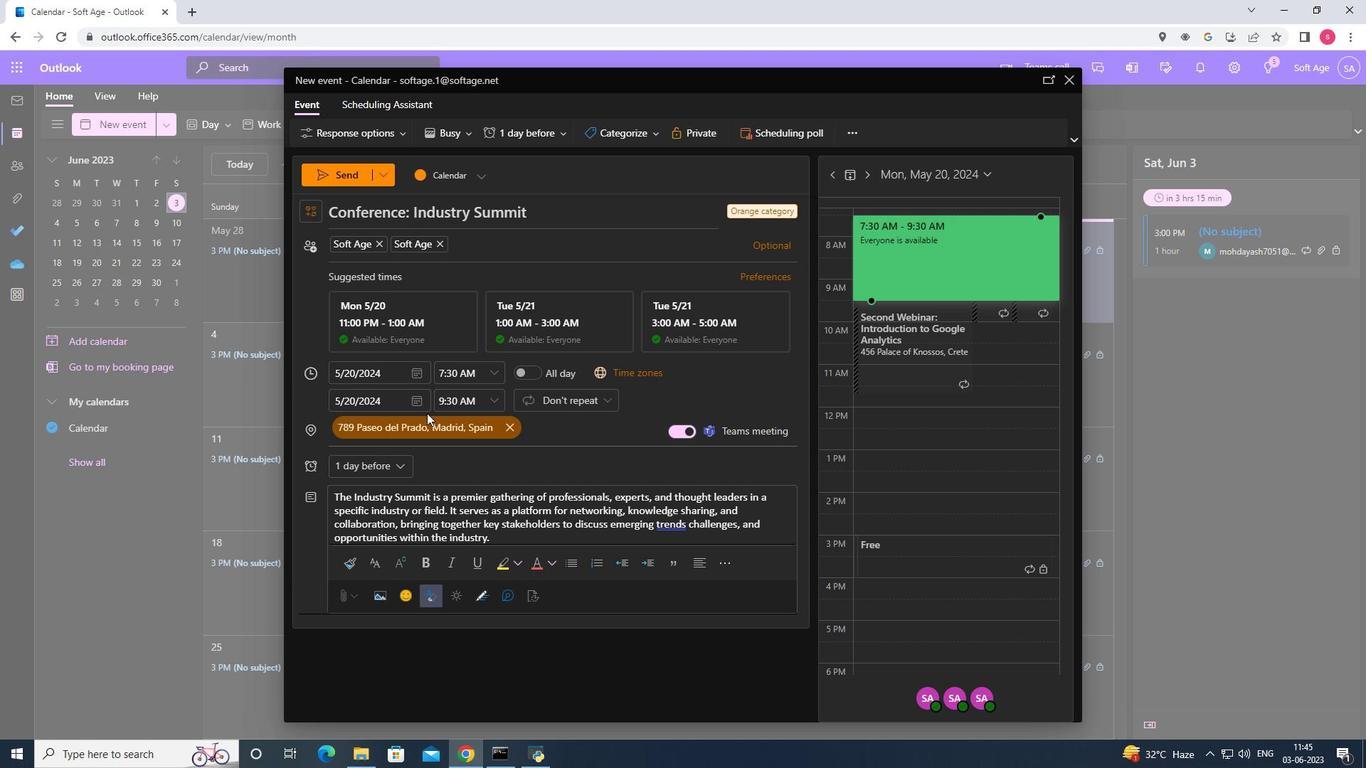 
Action: Mouse scrolled (429, 414) with delta (0, 0)
Screenshot: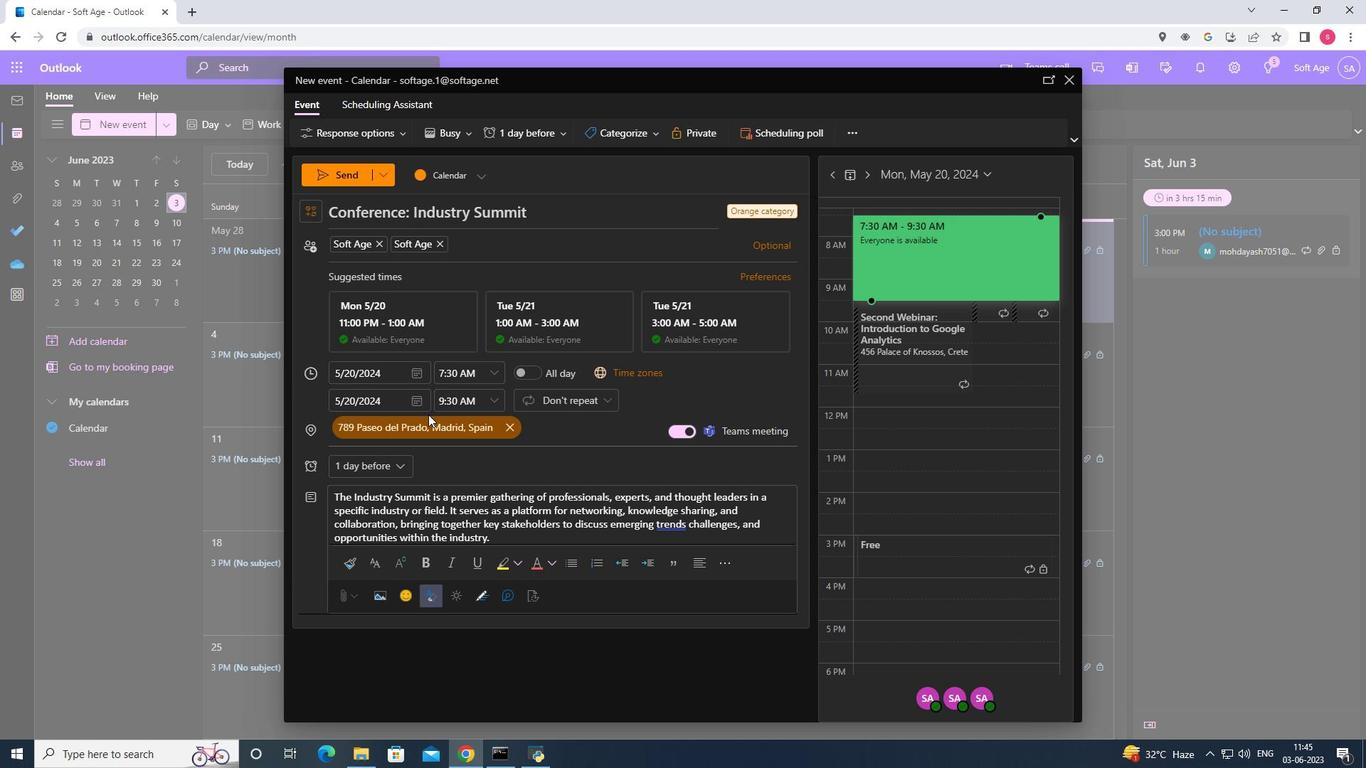 
Action: Mouse scrolled (429, 414) with delta (0, 0)
Screenshot: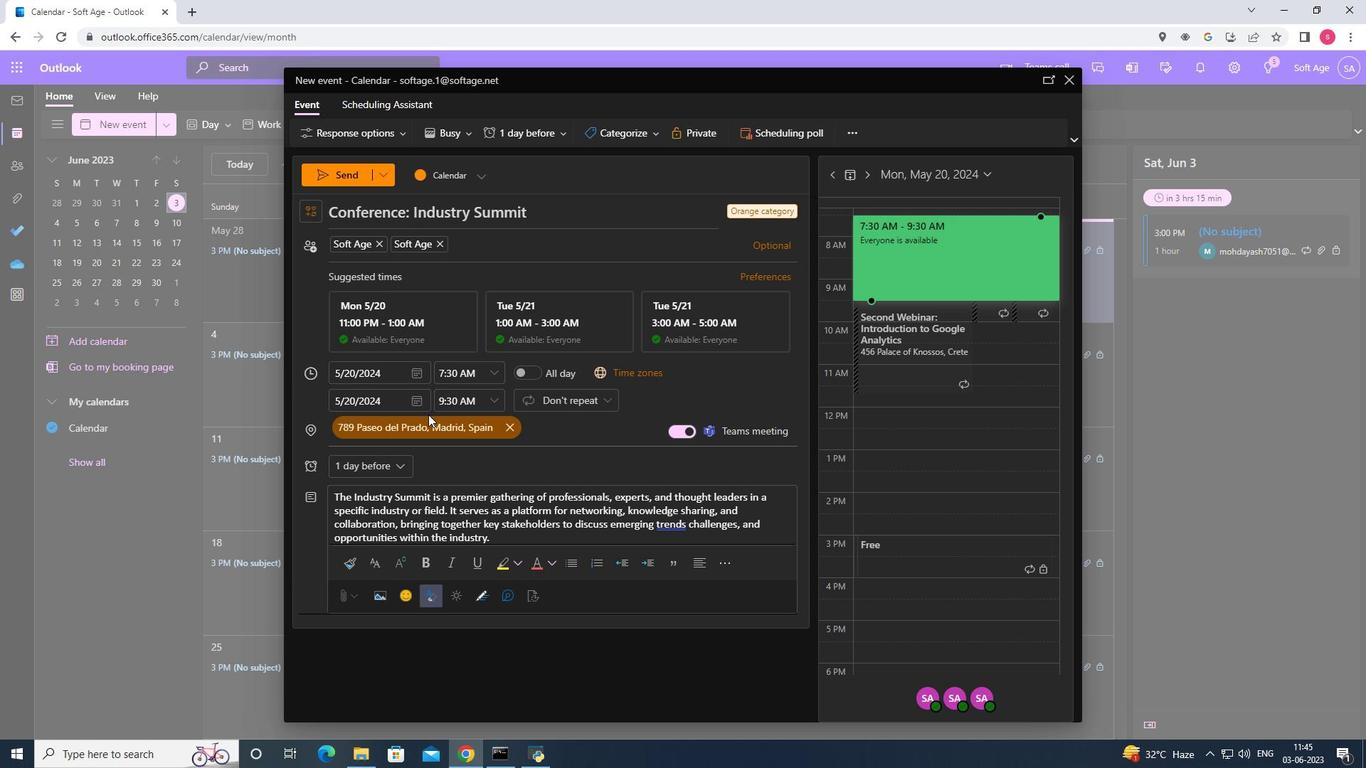 
Action: Mouse moved to (338, 177)
Screenshot: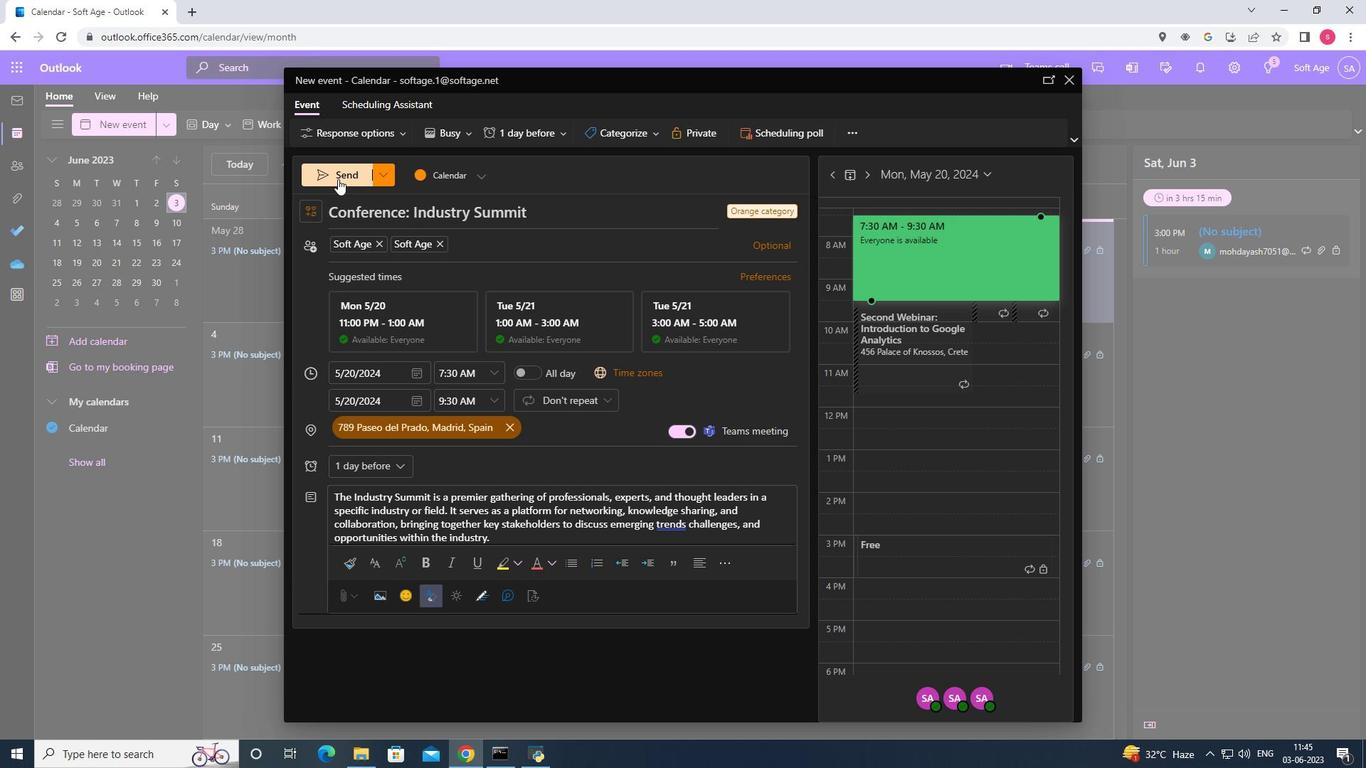
Action: Mouse pressed left at (338, 177)
Screenshot: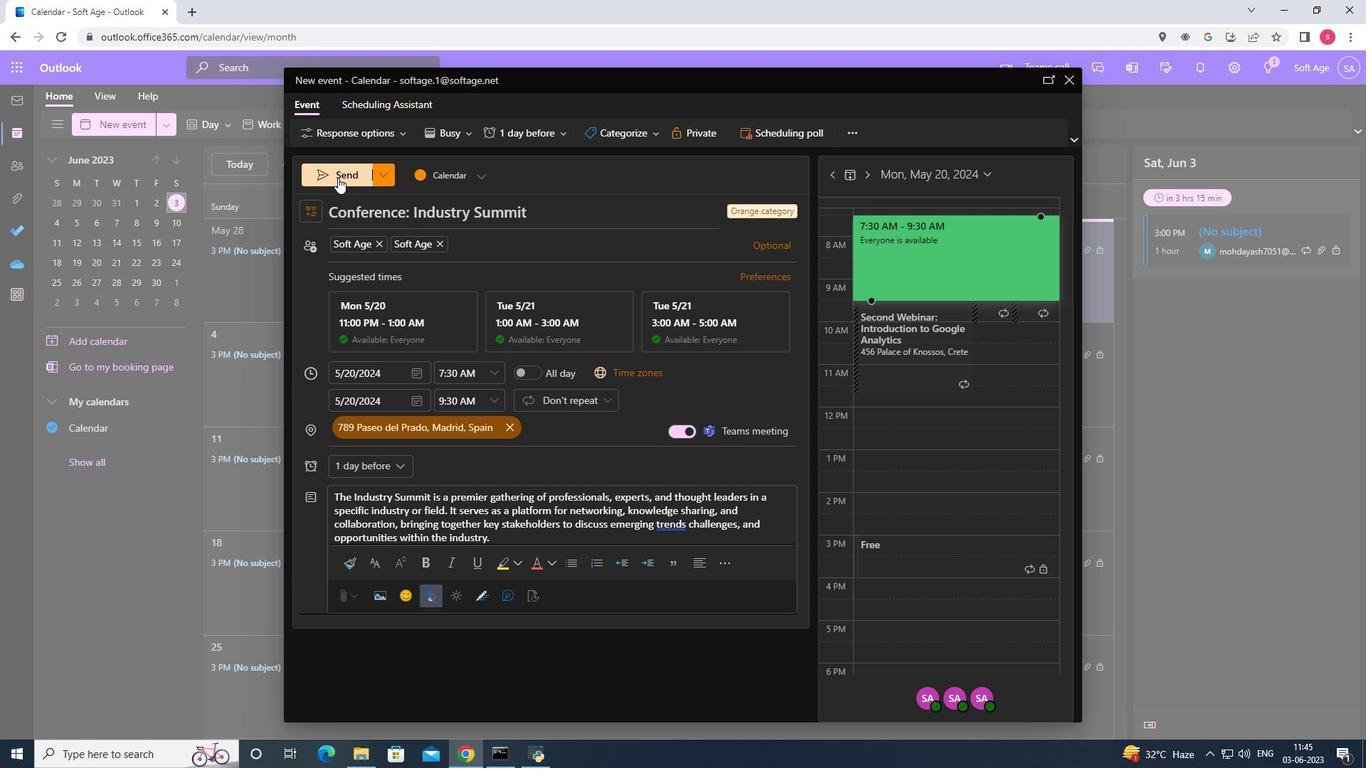 
